Task: In the Company utexas.edu, Create email and send with subject: 'Elevate Your Success: Introducing a Transformative Opportunity', and with mail content 'Good Morning,_x000D_
Welcome to a community of trailblazers and innovators. Discover a transformative opportunity that will empower you to thrive in your industry._x000D_
Thanks & Regards', attach the document: Agenda.pdf and insert image: visitingcard.jpg. Below Thanks and Regards, write facebook and insert the URL: www.facebook.com. Mark checkbox to create task to follow up : In 2 business days .  Enter or choose an email address of recipient's from company's contact and send.. Logged in from softage.10@softage.net
Action: Mouse moved to (76, 58)
Screenshot: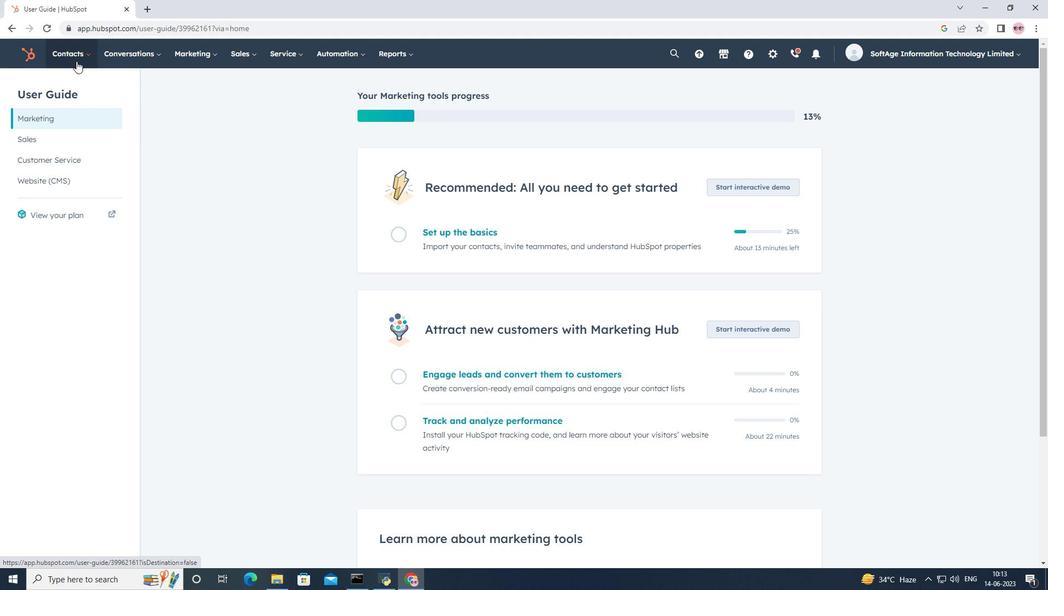 
Action: Mouse pressed left at (76, 58)
Screenshot: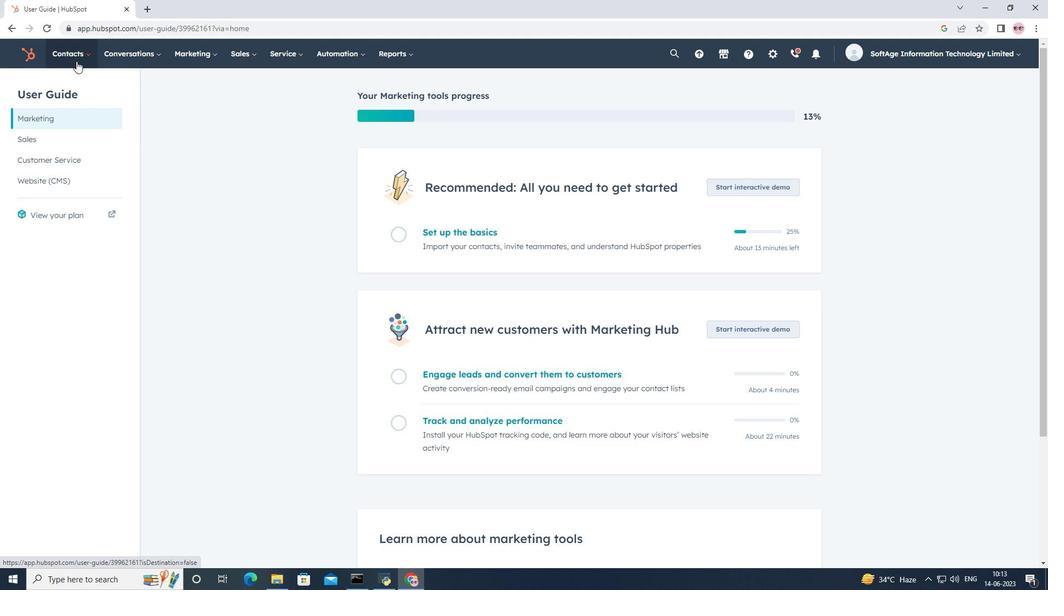 
Action: Mouse moved to (86, 101)
Screenshot: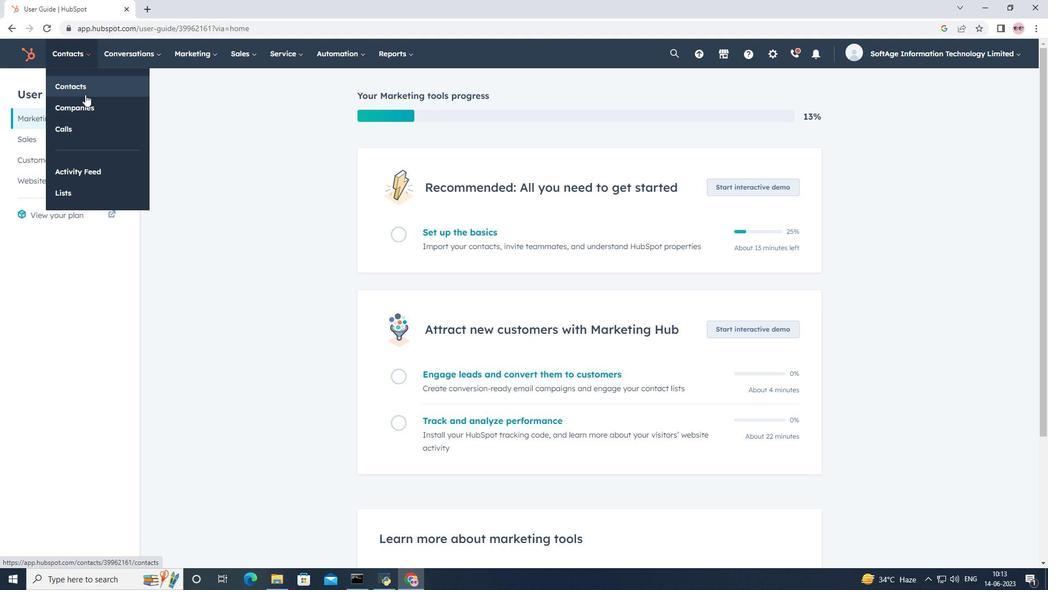 
Action: Mouse pressed left at (86, 101)
Screenshot: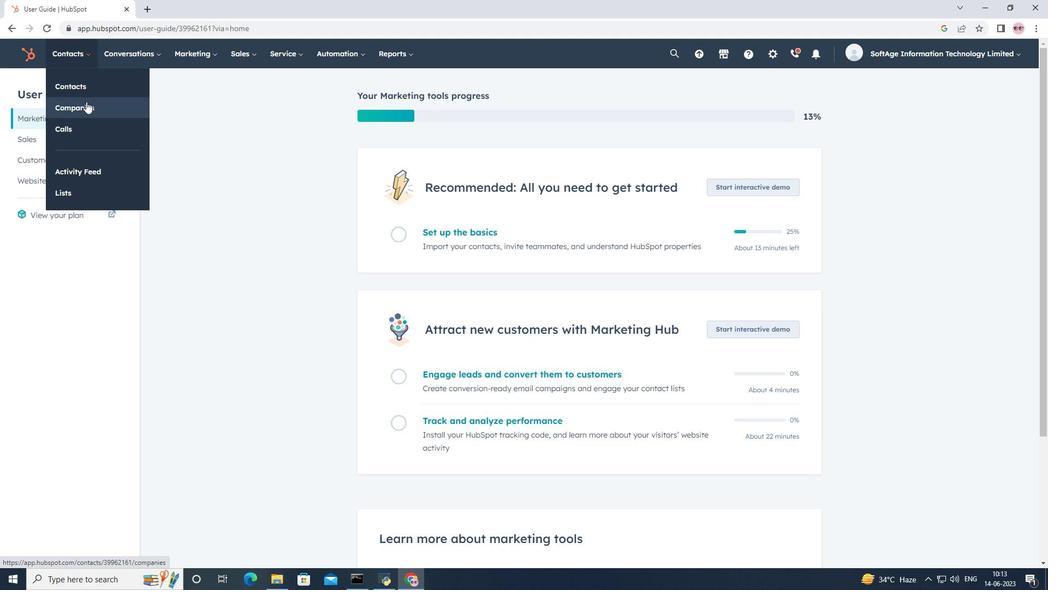 
Action: Mouse moved to (107, 185)
Screenshot: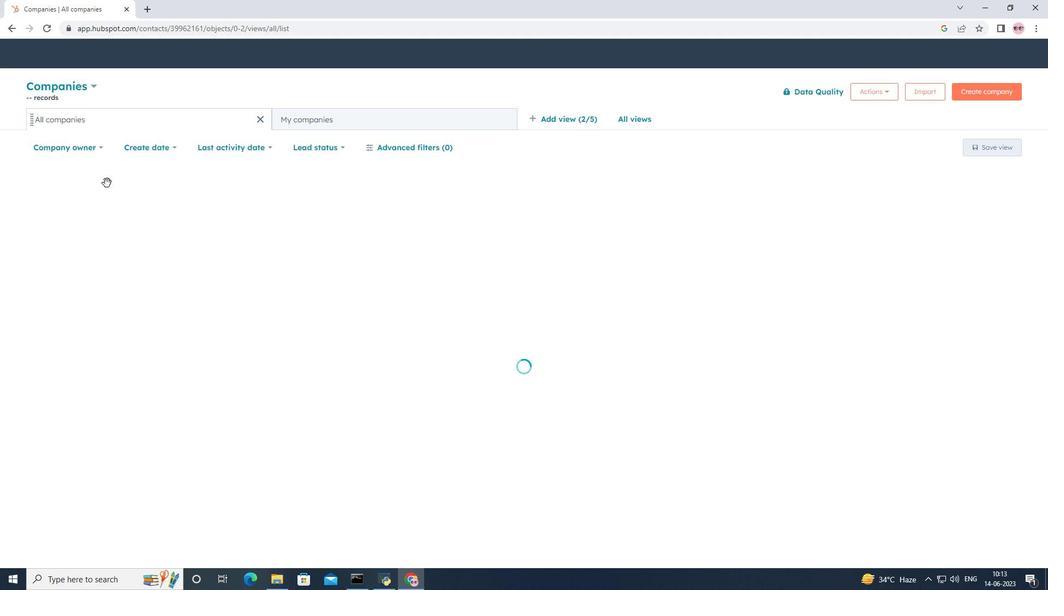 
Action: Mouse pressed left at (107, 185)
Screenshot: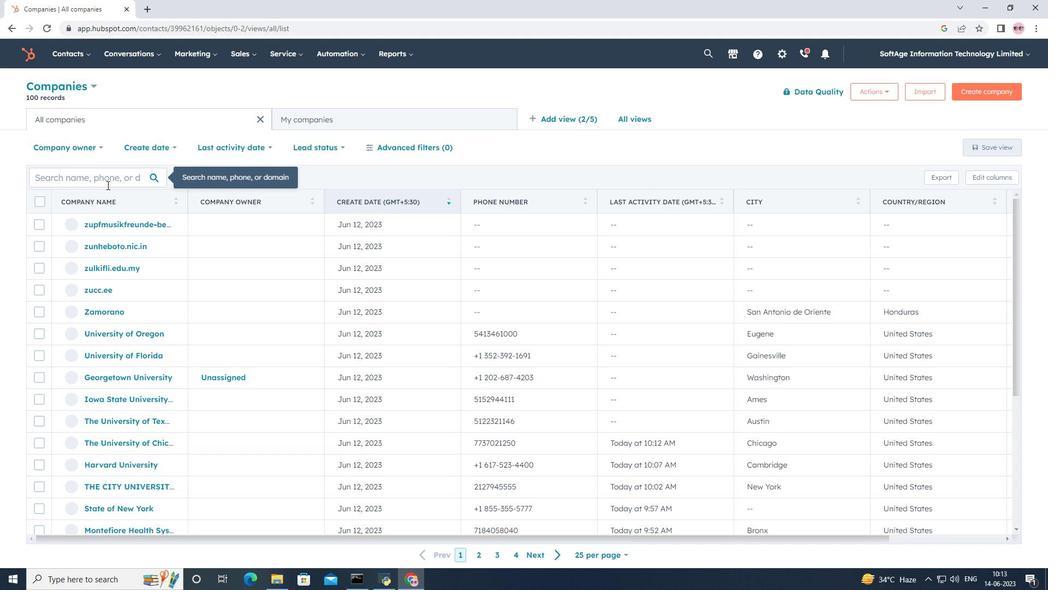 
Action: Key pressed <Key.shift>utexas.edu
Screenshot: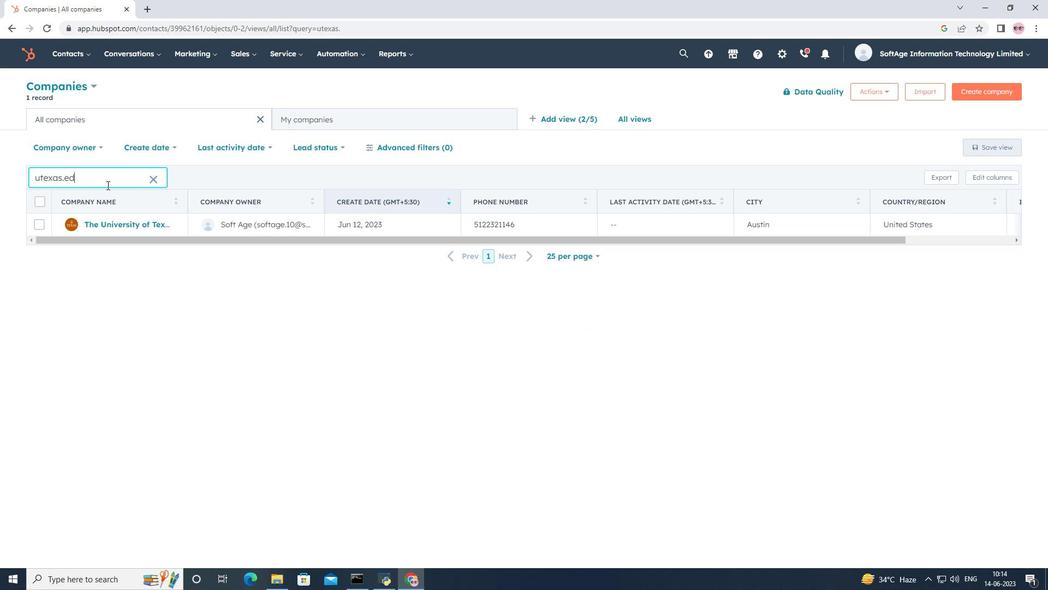 
Action: Mouse moved to (113, 221)
Screenshot: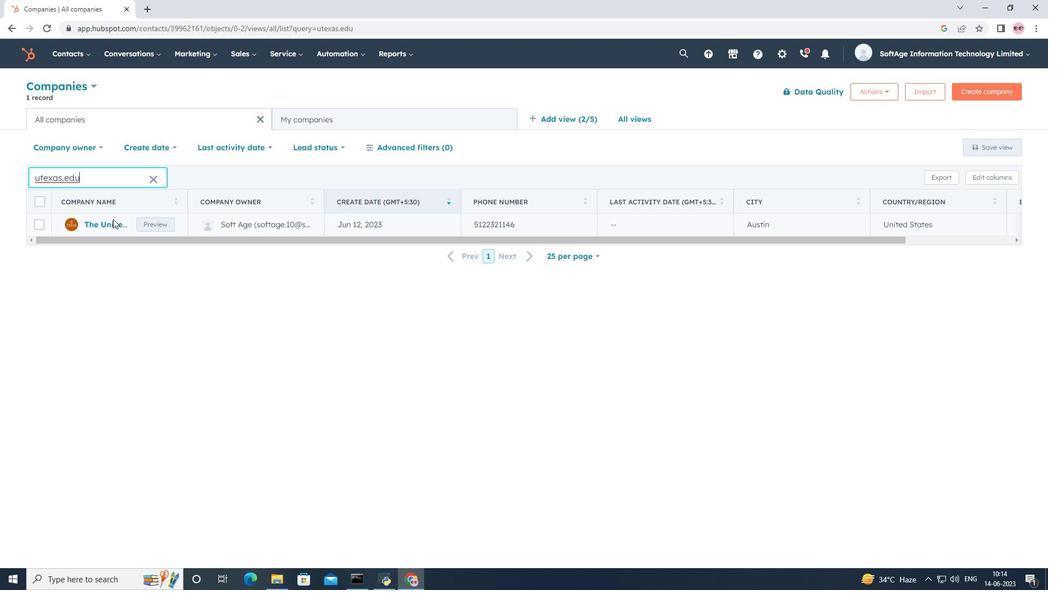 
Action: Mouse pressed left at (113, 221)
Screenshot: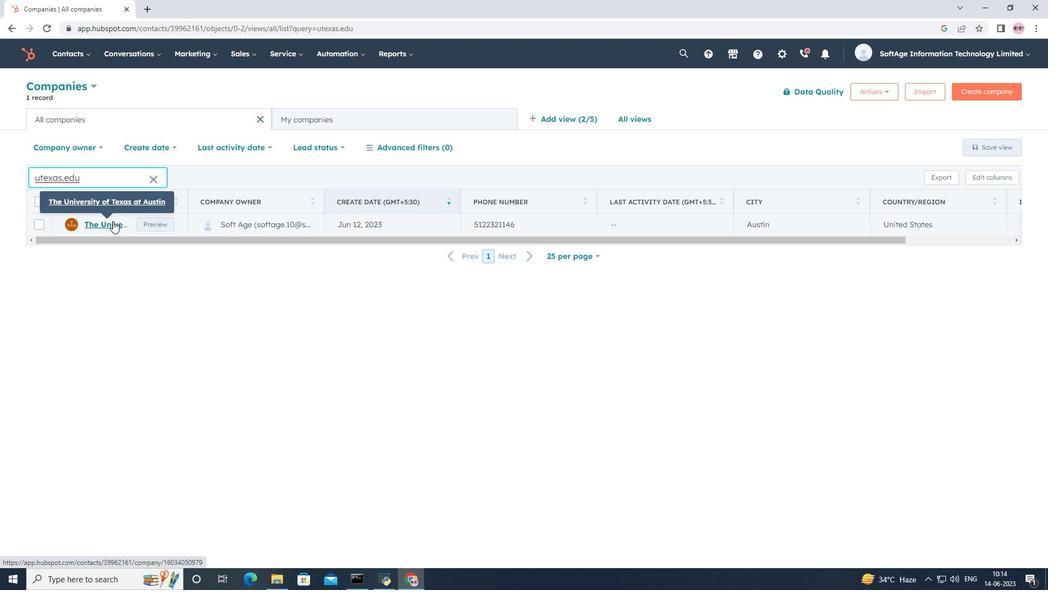 
Action: Mouse moved to (74, 182)
Screenshot: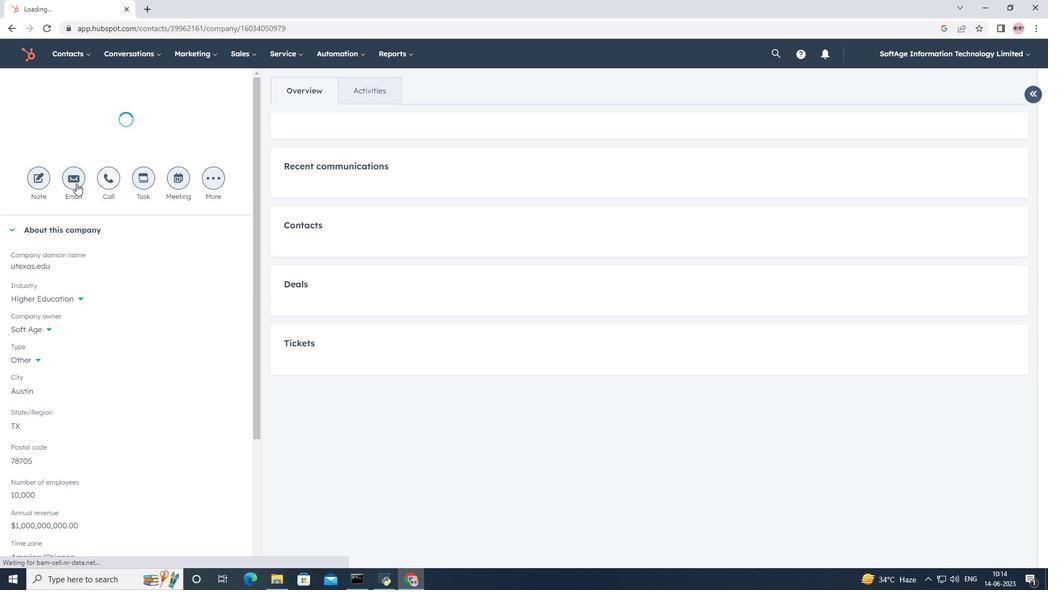
Action: Mouse pressed left at (74, 182)
Screenshot: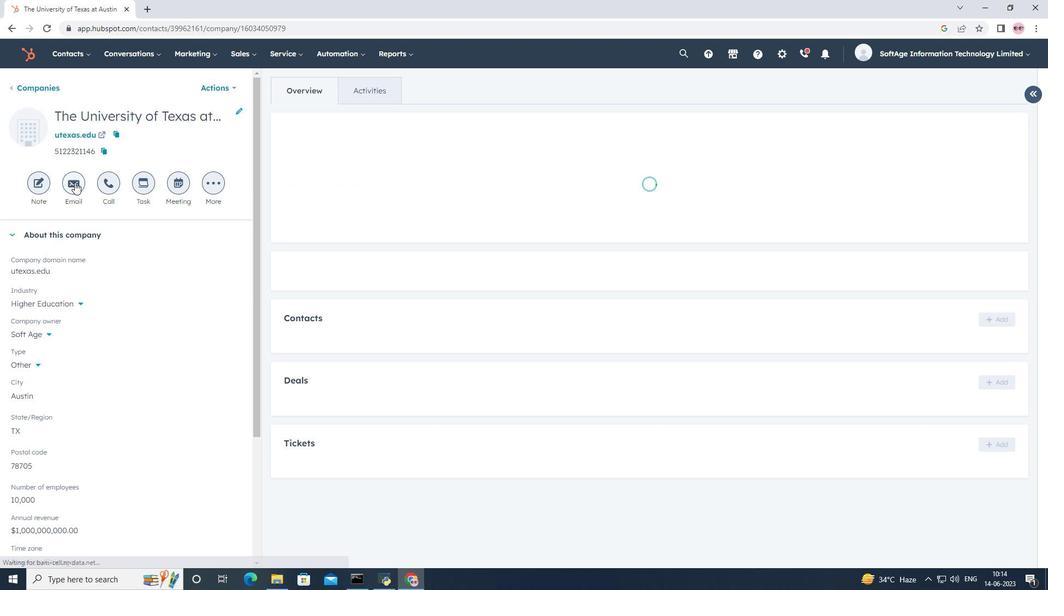 
Action: Mouse moved to (665, 370)
Screenshot: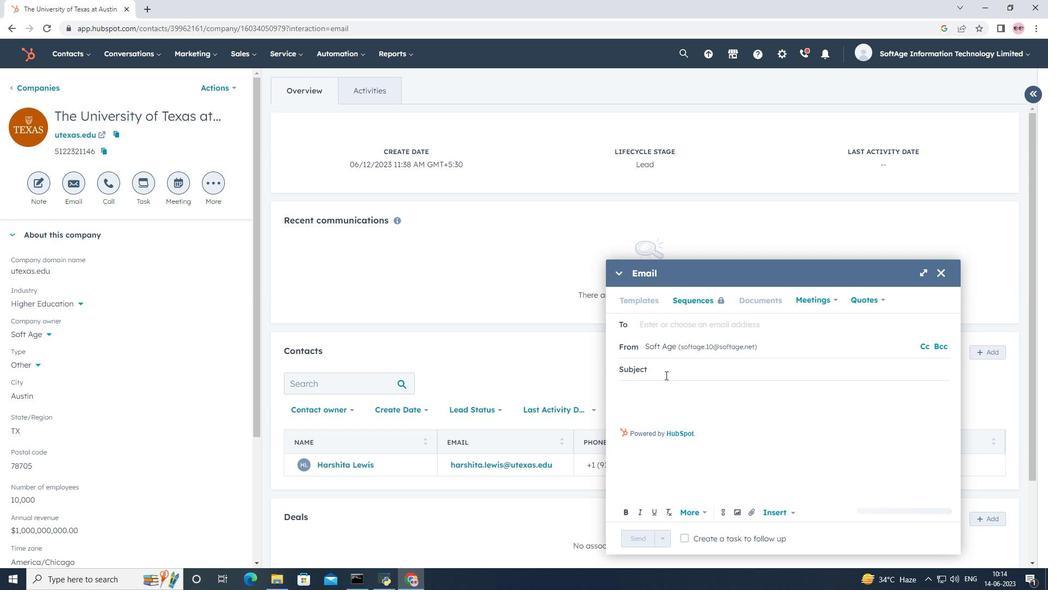 
Action: Mouse pressed left at (665, 370)
Screenshot: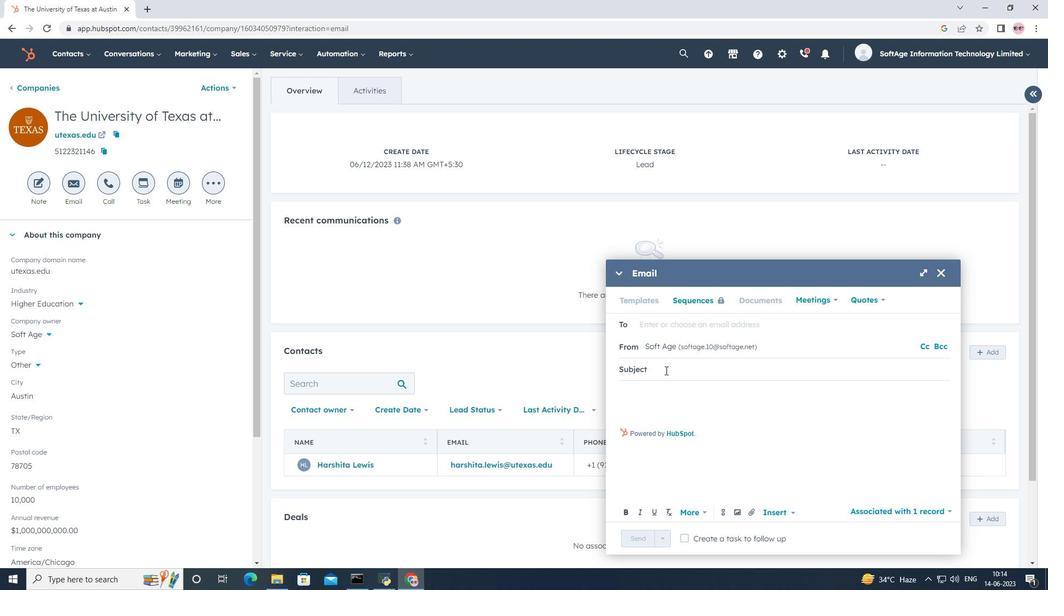 
Action: Key pressed <Key.shift><Key.shift>Elevate<Key.space><Key.shift><Key.shift><Key.shift><Key.shift>Your<Key.space><Key.shift>success<Key.shift>;<Key.space><Key.shift><Key.shift><Key.shift><Key.shift><Key.backspace><Key.backspace><Key.shift>:<Key.space><Key.shift><Key.shift><Key.shift>Introducing<Key.space><Key.shift>a<Key.space><Key.shift>Transformative<Key.space><Key.shift>Opportunity
Screenshot: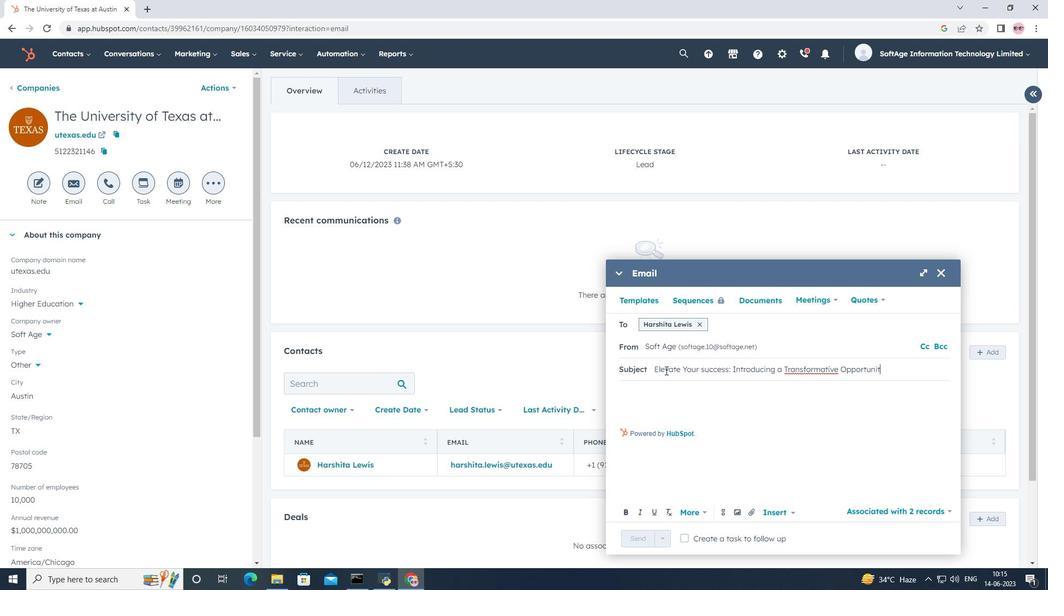 
Action: Mouse moved to (640, 391)
Screenshot: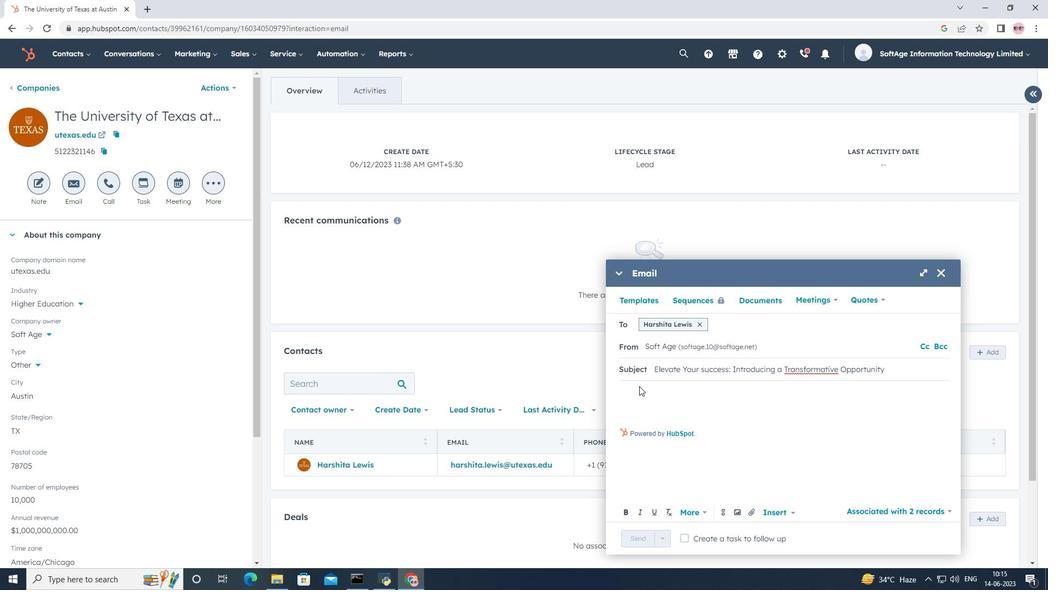 
Action: Mouse pressed left at (640, 391)
Screenshot: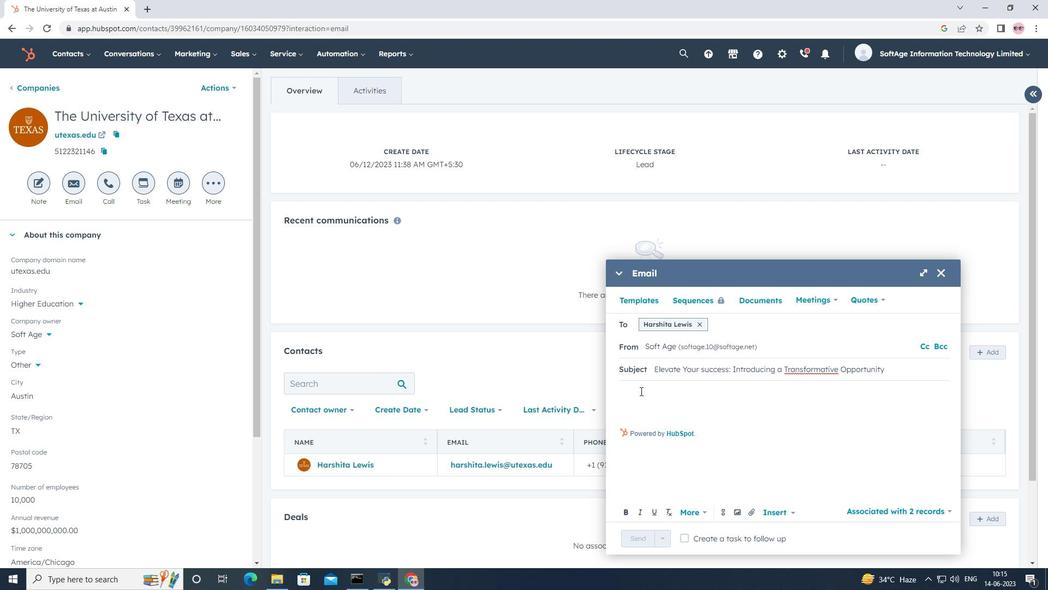 
Action: Key pressed <Key.shift>Good<Key.space><Key.shift><Key.shift><Key.shift>Morning<Key.enter><Key.shift><Key.shift><Key.shift><Key.shift><Key.shift><Key.shift><Key.shift><Key.shift><Key.shift><Key.shift><Key.shift><Key.shift><Key.shift><Key.shift><Key.shift><Key.shift><Key.shift><Key.shift><Key.shift><Key.shift><Key.shift>EWelcome<Key.space>to<Key.space>a<Key.space>communiy<Key.backspace>ty
Screenshot: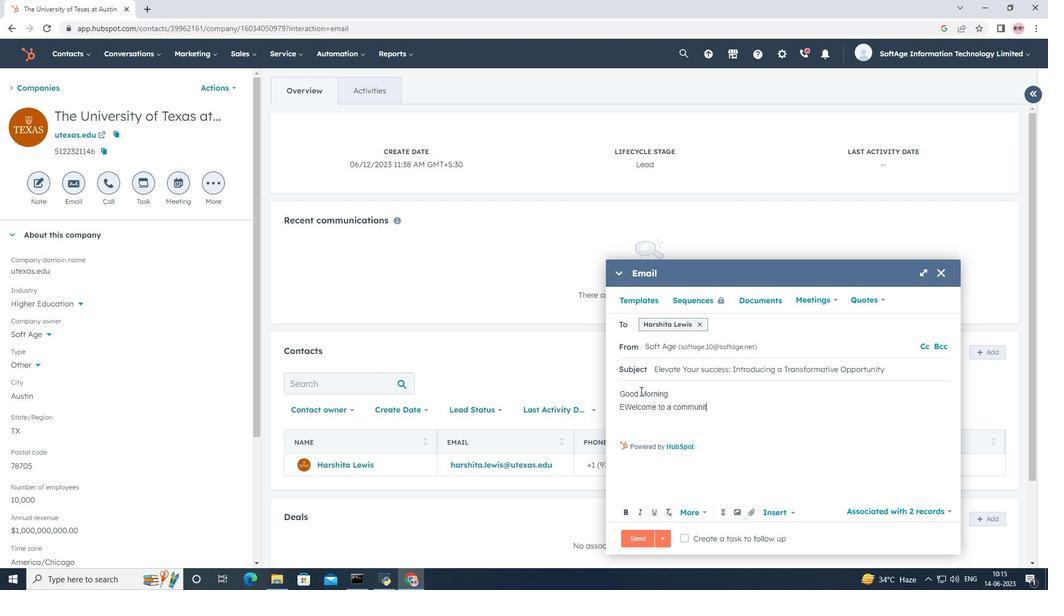 
Action: Mouse moved to (626, 409)
Screenshot: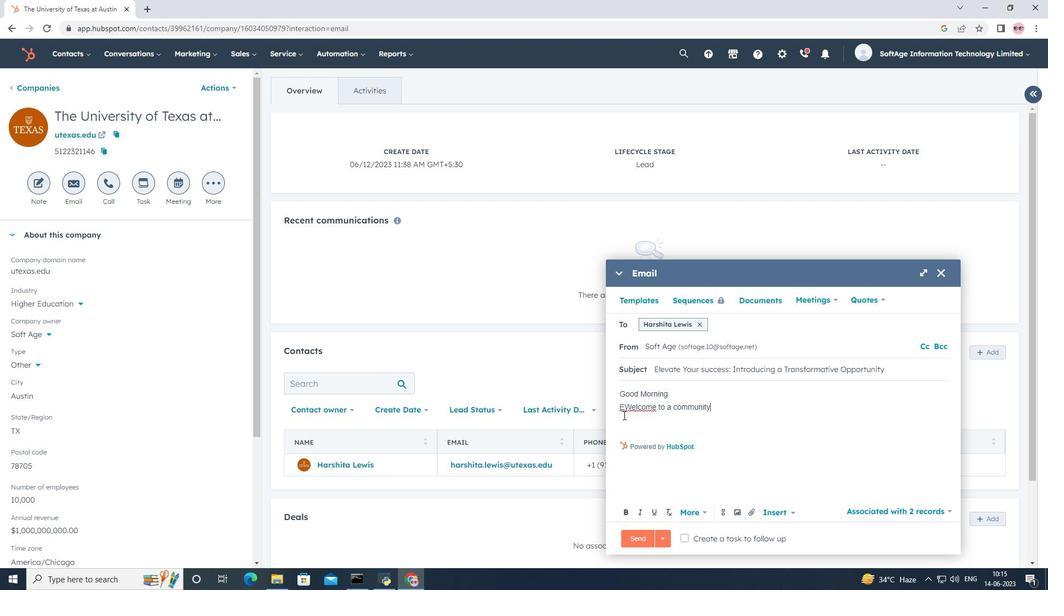
Action: Mouse pressed left at (626, 409)
Screenshot: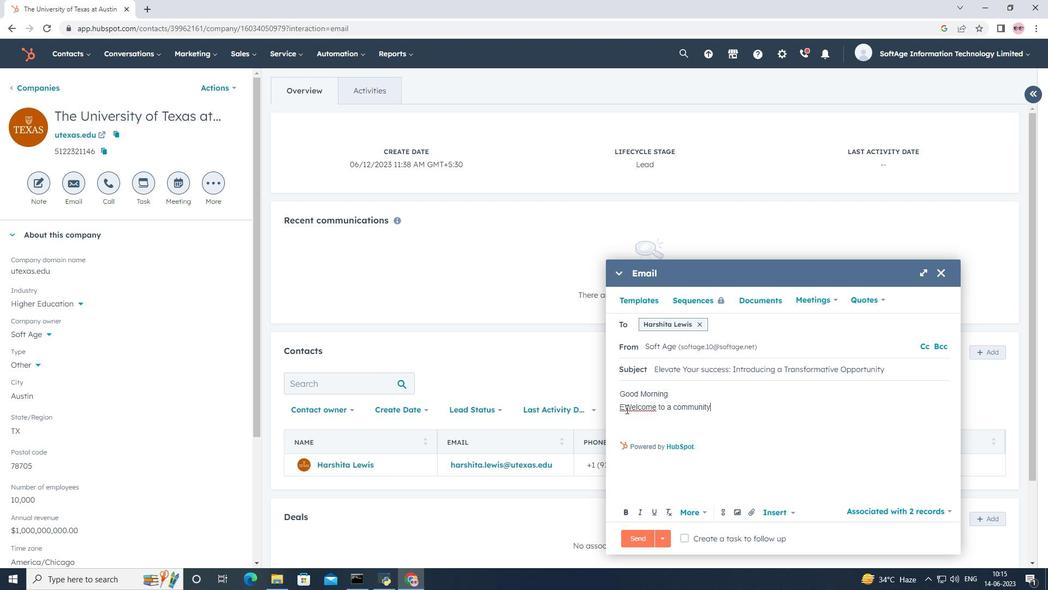 
Action: Key pressed <Key.backspace>
Screenshot: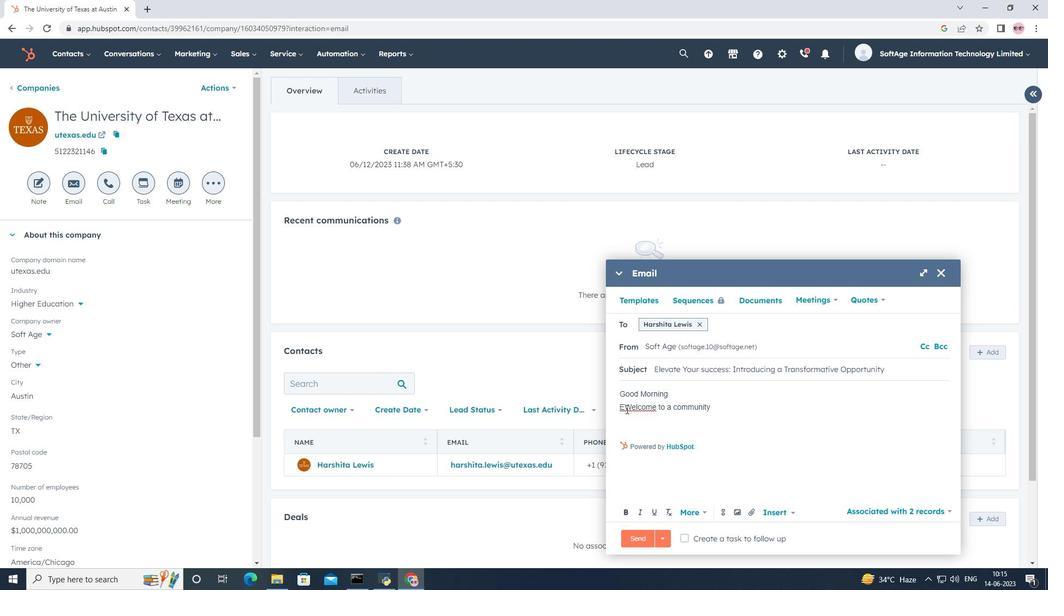 
Action: Mouse moved to (709, 408)
Screenshot: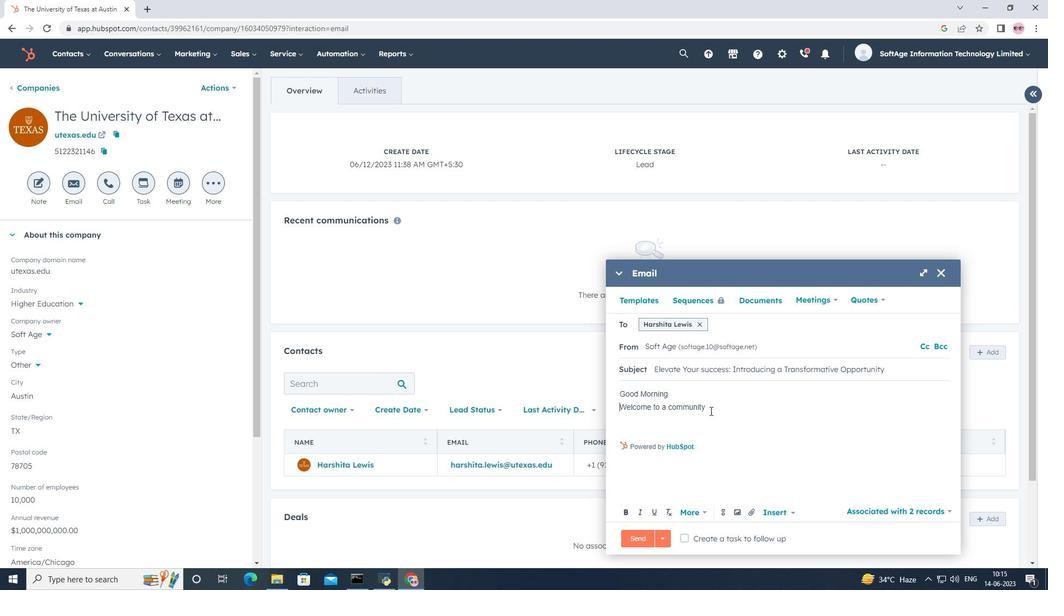 
Action: Mouse pressed left at (709, 408)
Screenshot: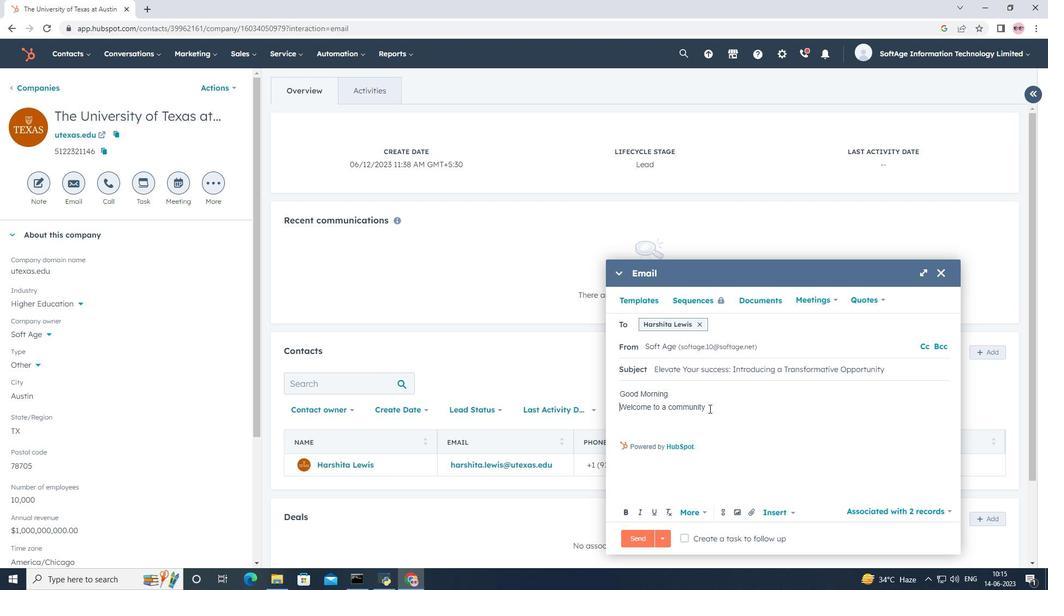 
Action: Key pressed <Key.space>ofd<Key.space><Key.backspace><Key.backspace><Key.space>trailblazers<Key.space>am<Key.backspace>nd<Key.space>innovators.<Key.space><Key.shift>Discover<Key.space>a<Key.space><Key.shift>transformative<Key.space>opportunity<Key.space>that<Key.space>will<Key.space>empower<Key.space>you<Key.space>to<Key.space>thrive<Key.space>in<Key.space>your<Key.space>industry.<Key.enter><Key.shift>Thanks<Key.space><Key.shift><Key.shift><Key.shift><Key.shift><Key.shift><Key.shift><Key.shift><Key.shift><Key.shift><Key.shift><Key.shift><Key.shift><Key.shift><Key.shift><Key.shift><Key.shift><Key.shift><Key.shift><Key.shift><Key.shift><Key.shift><Key.shift><Key.shift><Key.shift><Key.shift><Key.shift><Key.shift><Key.shift><Key.shift>&<Key.space><Key.shift><Key.shift><Key.shift><Key.shift><Key.shift>Regards
Screenshot: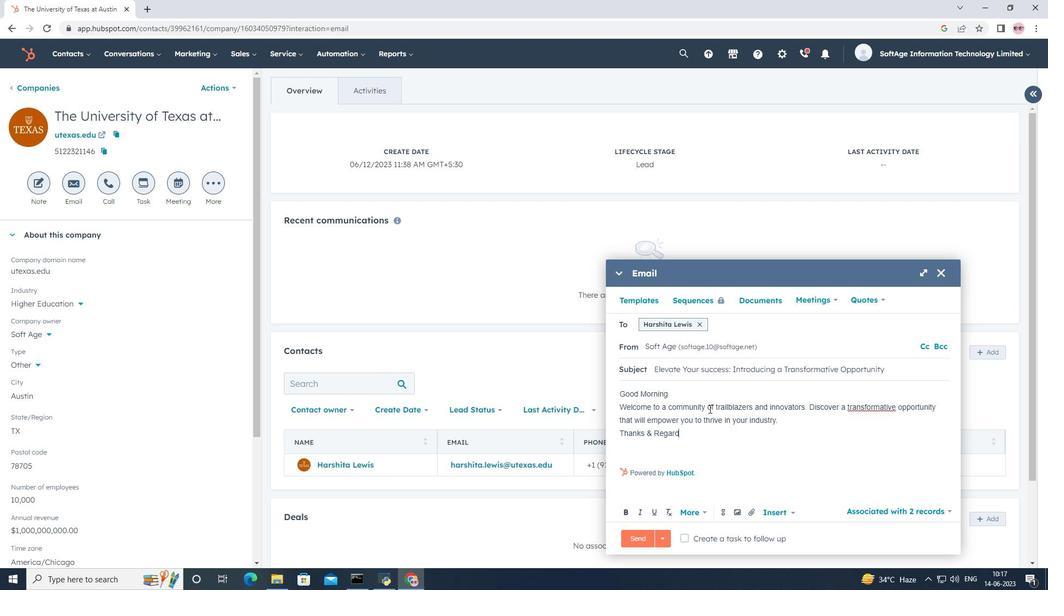 
Action: Mouse moved to (748, 511)
Screenshot: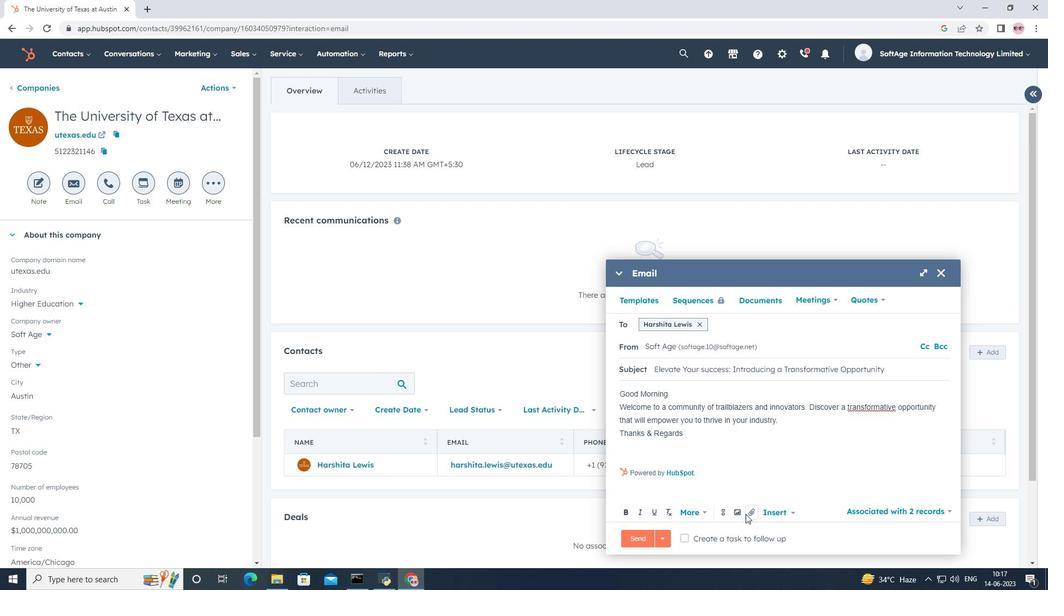 
Action: Mouse pressed left at (748, 511)
Screenshot: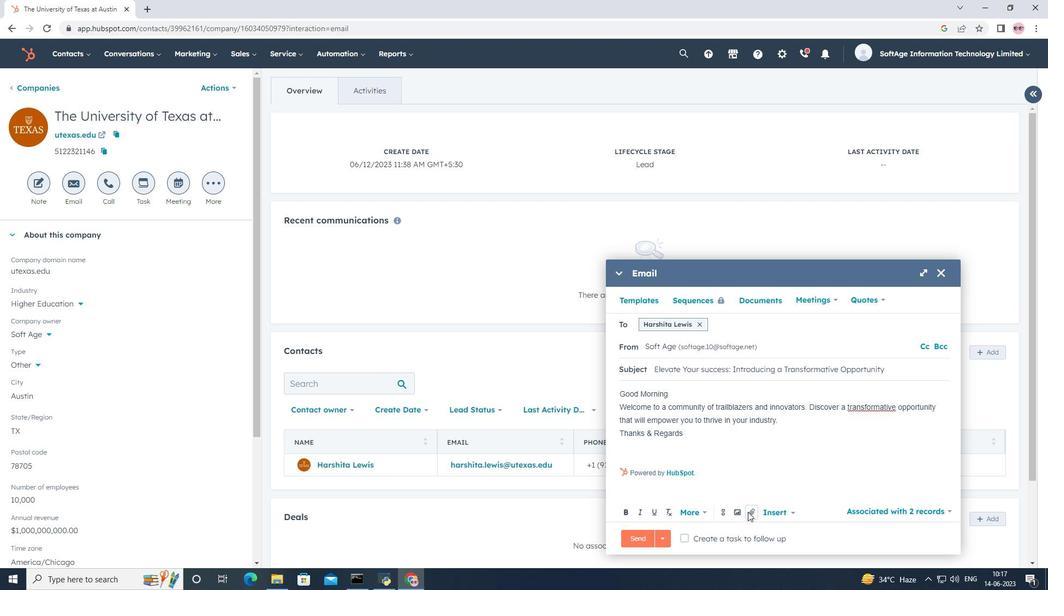 
Action: Mouse moved to (749, 475)
Screenshot: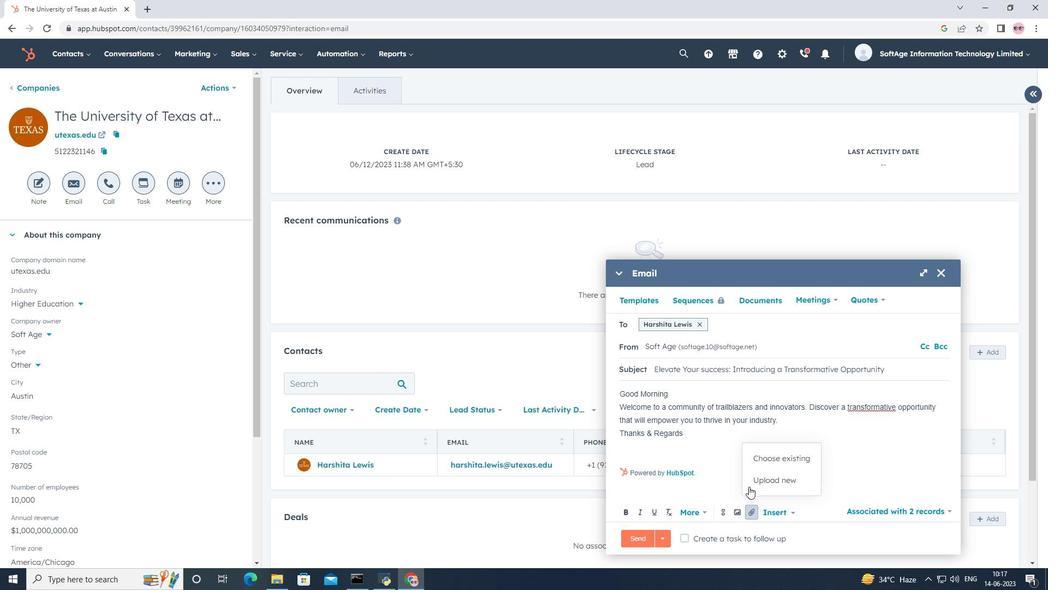 
Action: Mouse pressed left at (749, 475)
Screenshot: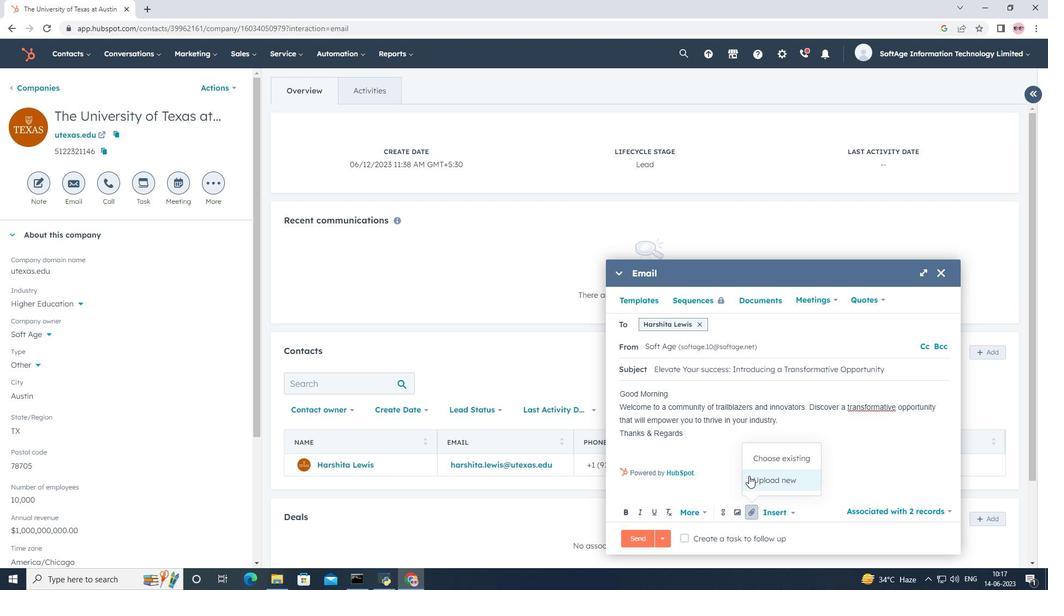 
Action: Mouse moved to (44, 135)
Screenshot: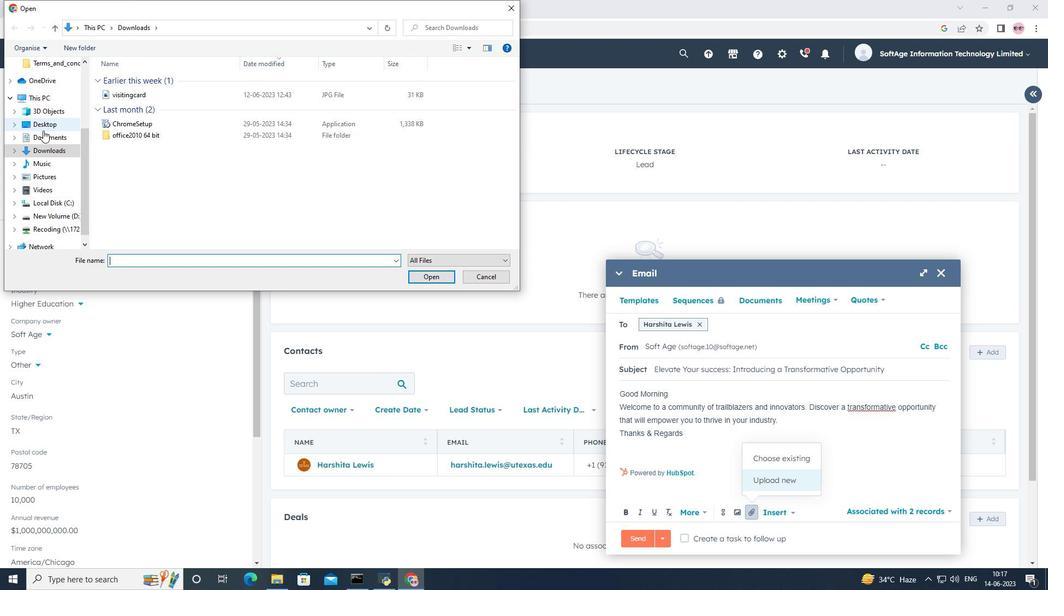 
Action: Mouse pressed left at (44, 135)
Screenshot: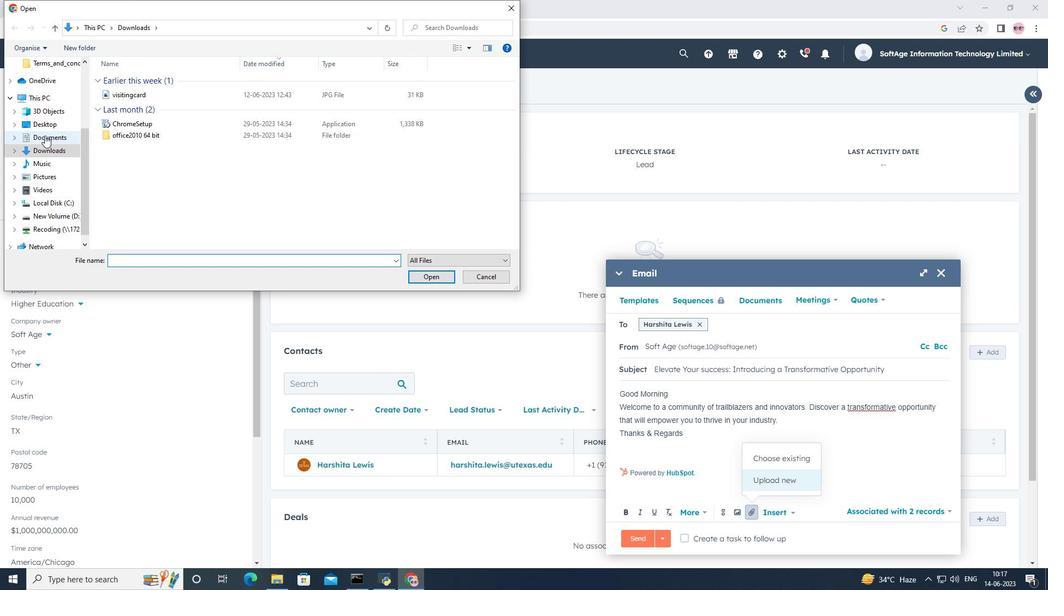
Action: Mouse moved to (131, 91)
Screenshot: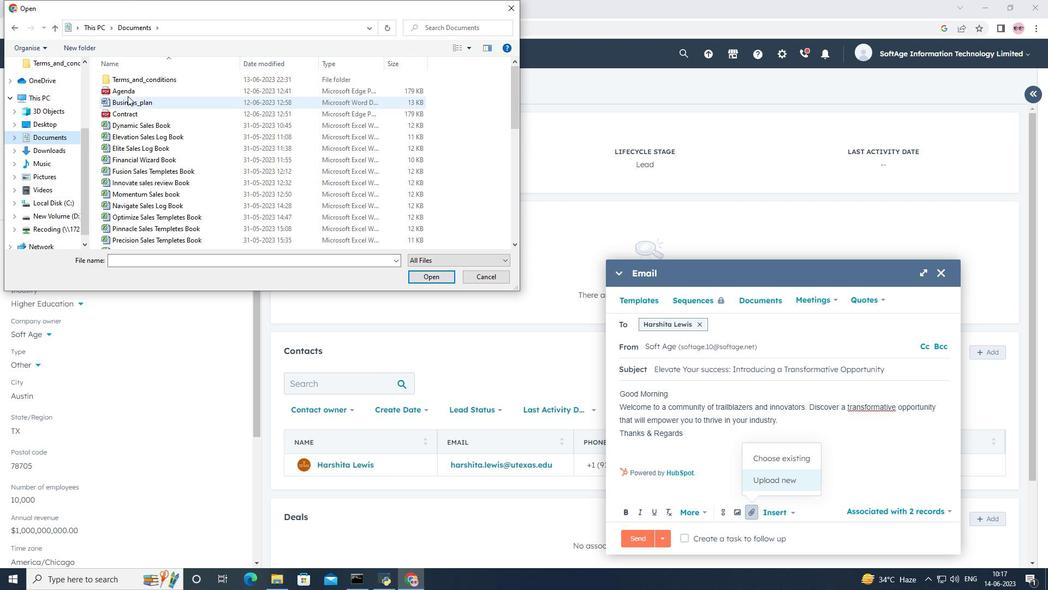 
Action: Mouse pressed left at (131, 91)
Screenshot: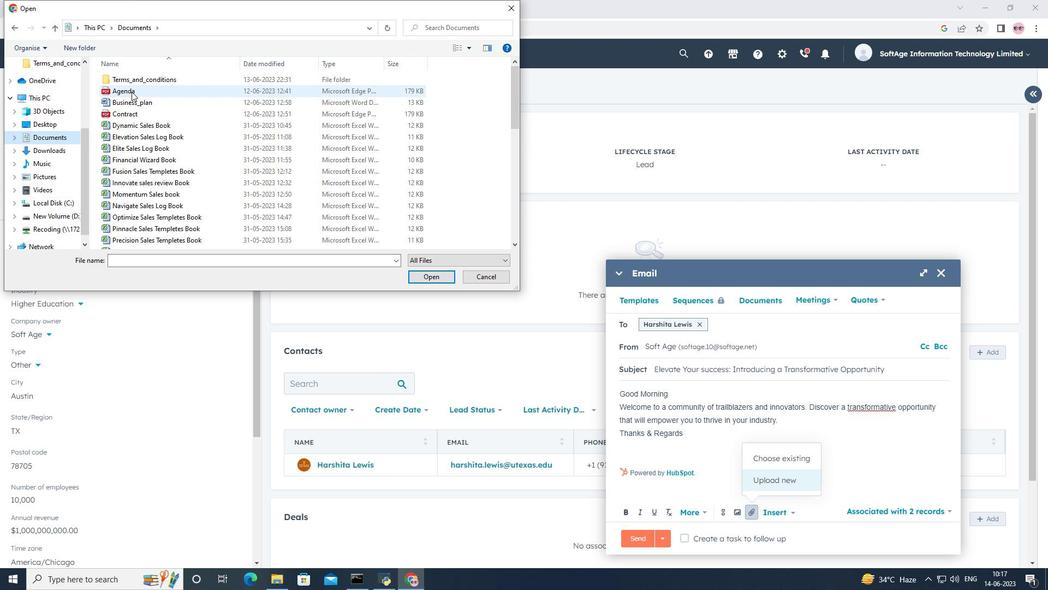 
Action: Mouse moved to (432, 273)
Screenshot: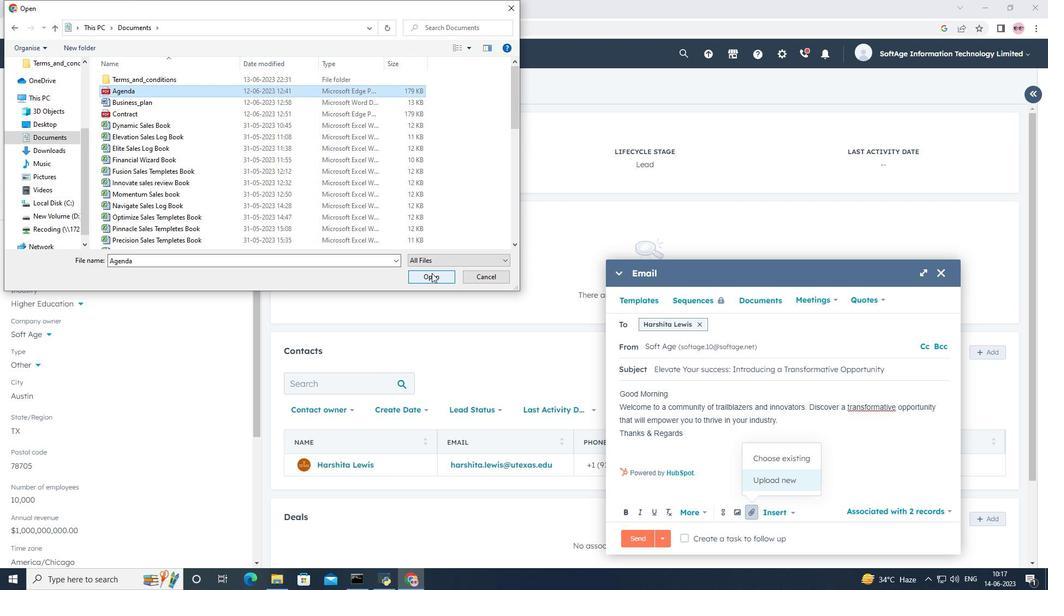 
Action: Mouse pressed left at (432, 273)
Screenshot: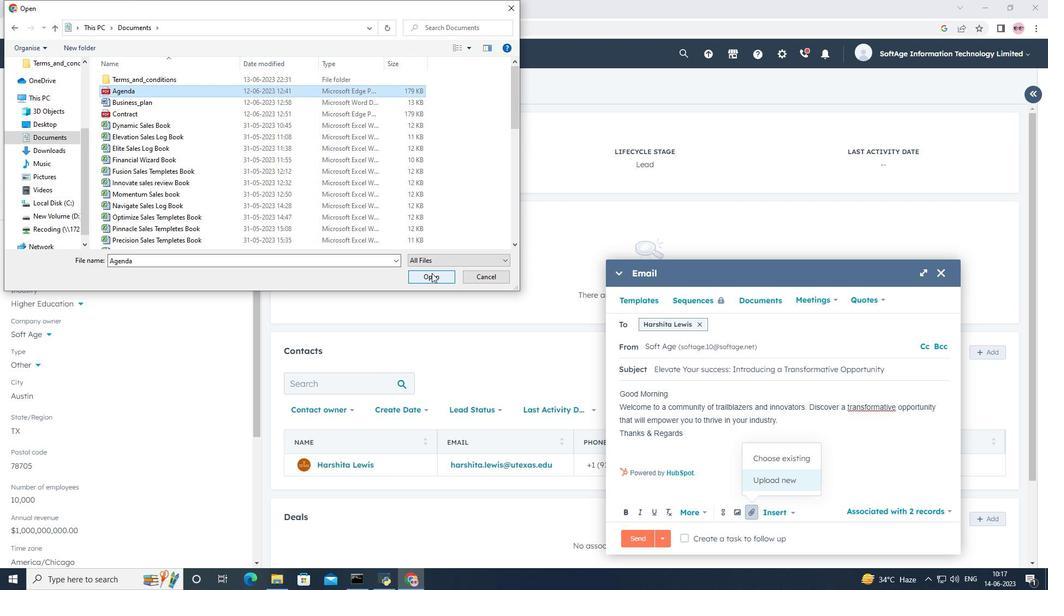 
Action: Mouse moved to (743, 482)
Screenshot: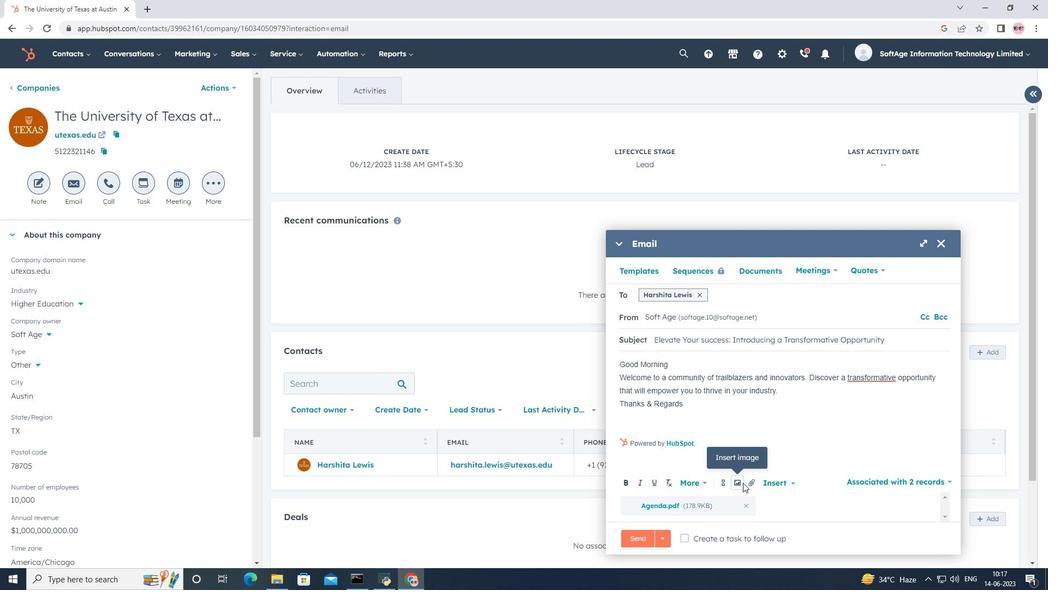 
Action: Mouse pressed left at (743, 482)
Screenshot: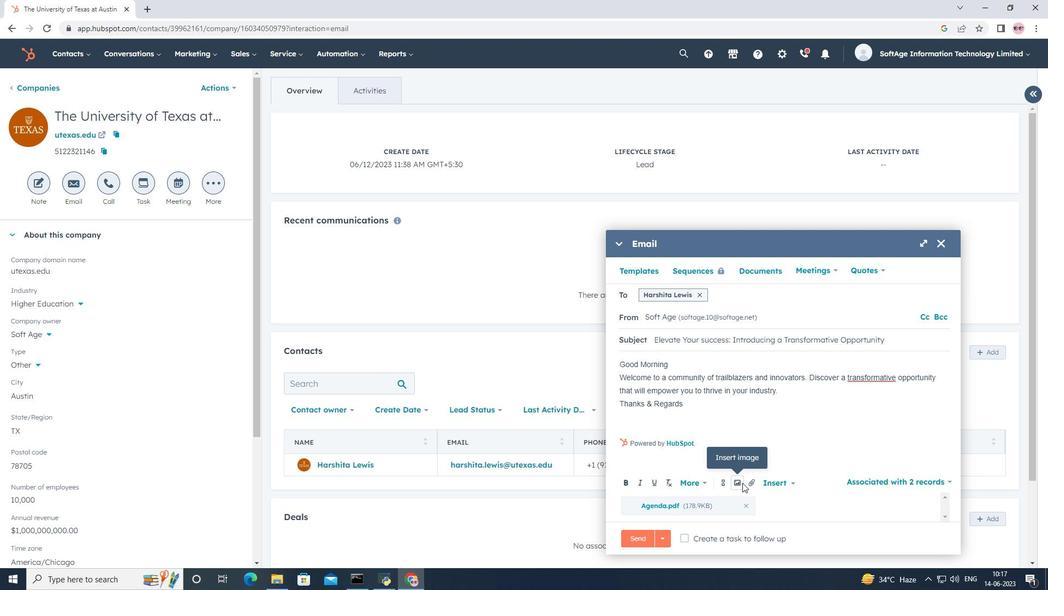 
Action: Mouse moved to (731, 451)
Screenshot: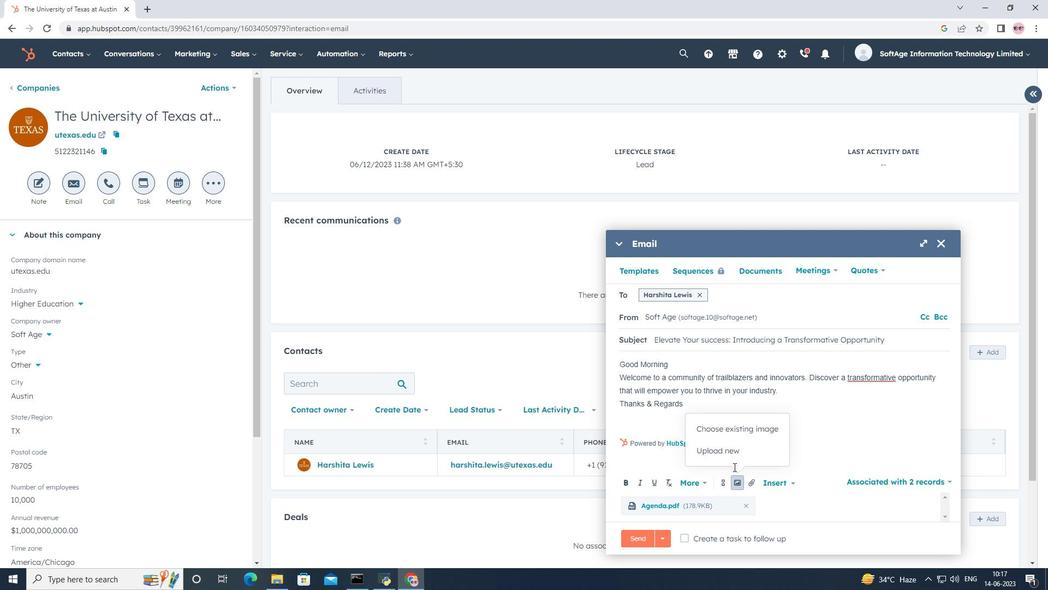 
Action: Mouse pressed left at (731, 451)
Screenshot: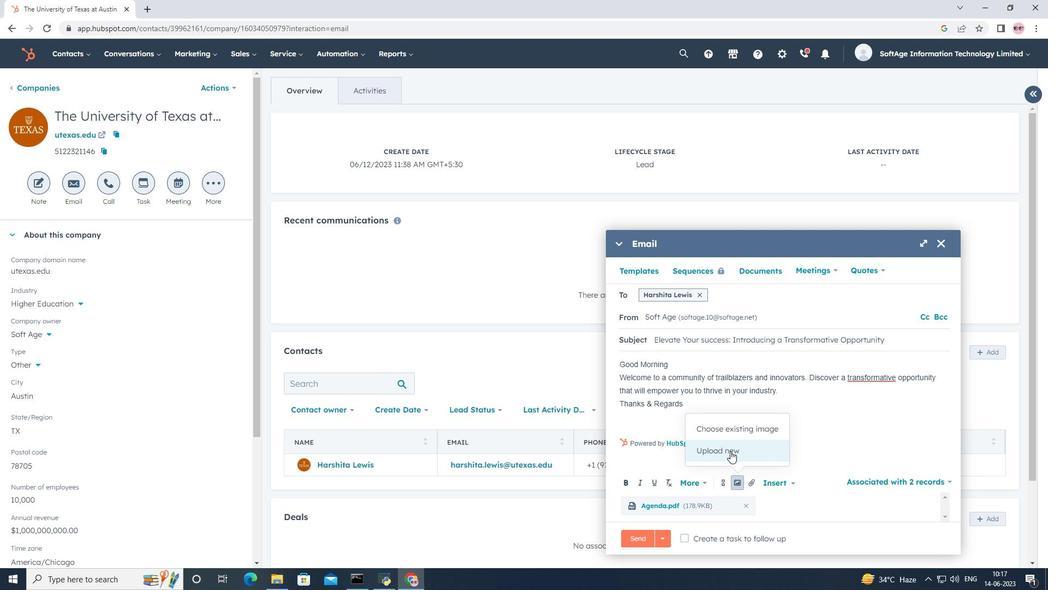 
Action: Mouse moved to (46, 146)
Screenshot: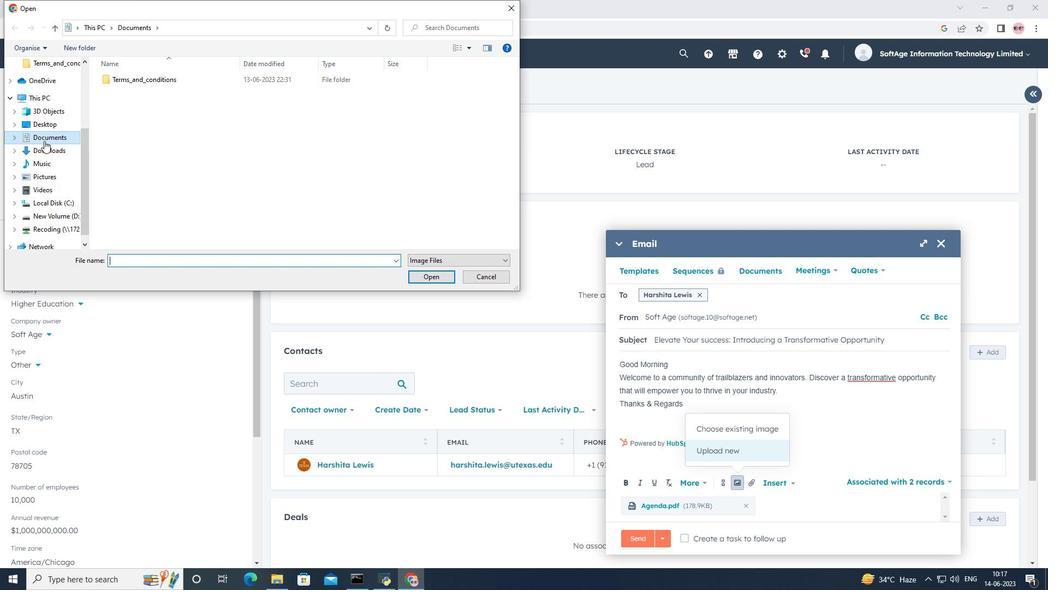 
Action: Mouse pressed left at (46, 146)
Screenshot: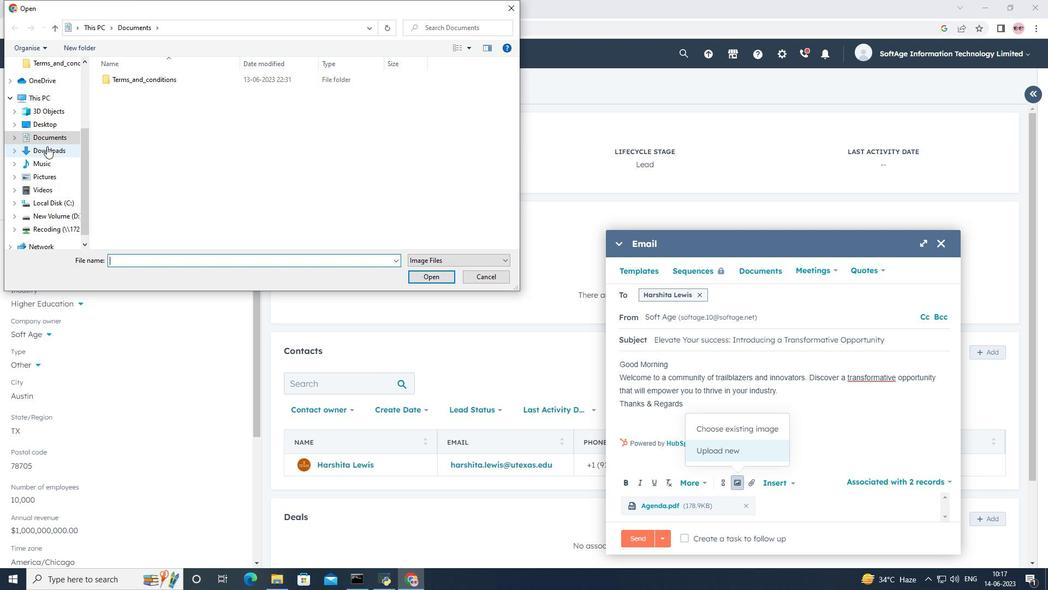 
Action: Mouse moved to (143, 98)
Screenshot: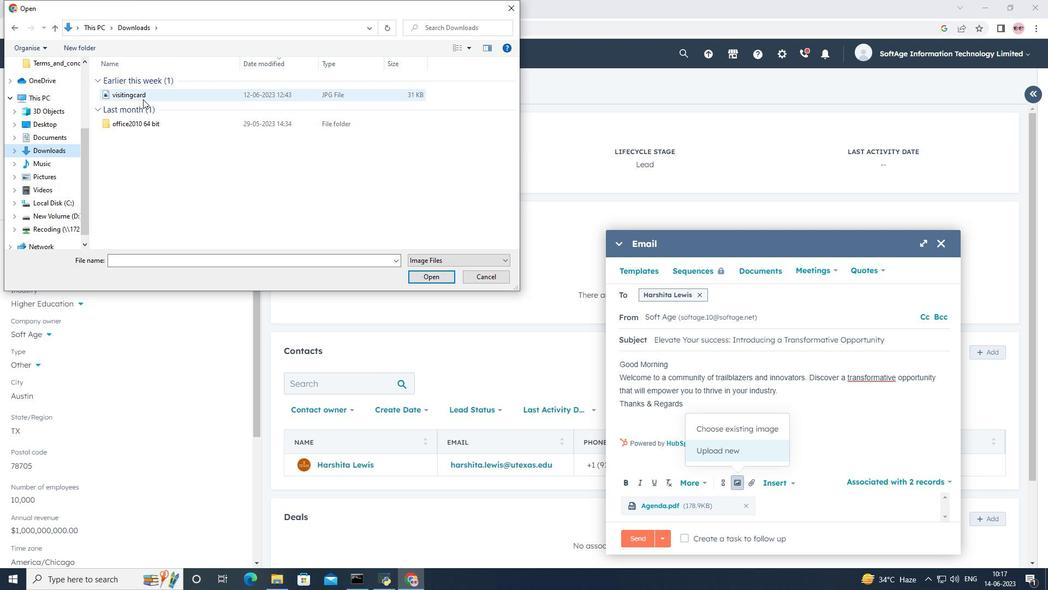 
Action: Mouse pressed left at (143, 98)
Screenshot: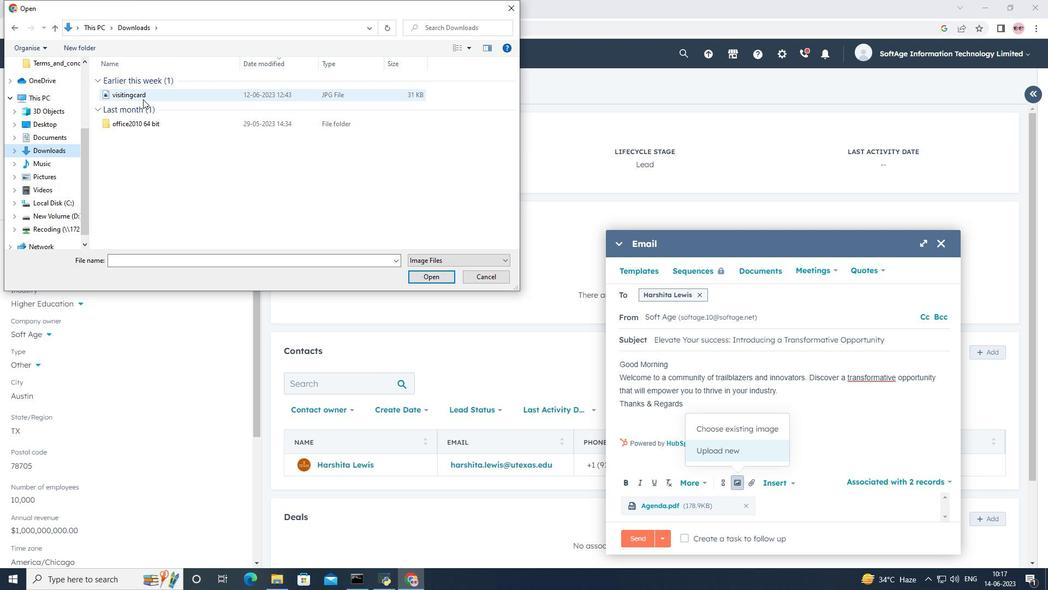 
Action: Mouse moved to (441, 278)
Screenshot: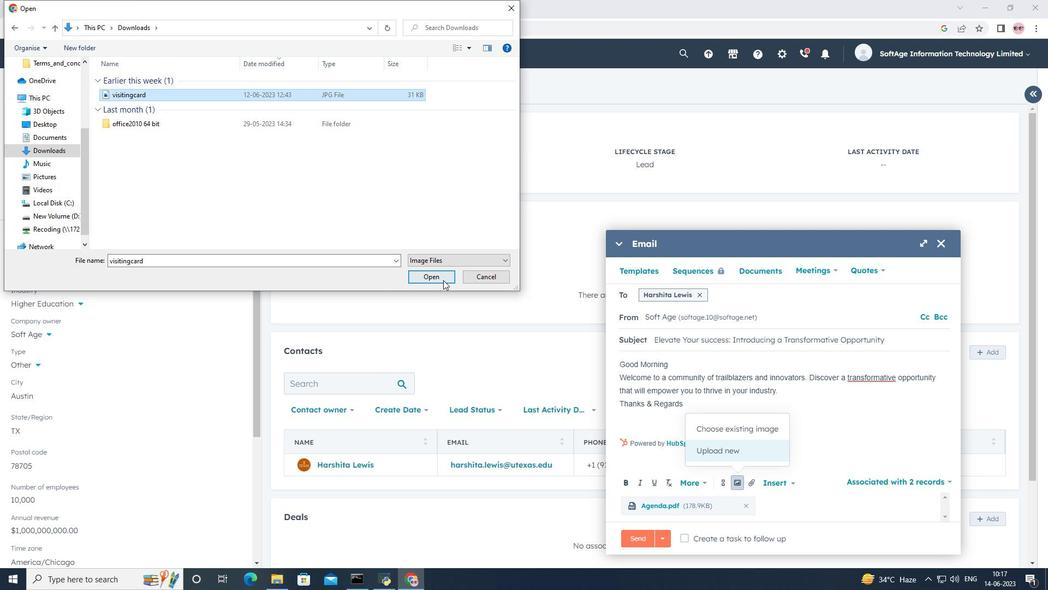 
Action: Mouse pressed left at (441, 278)
Screenshot: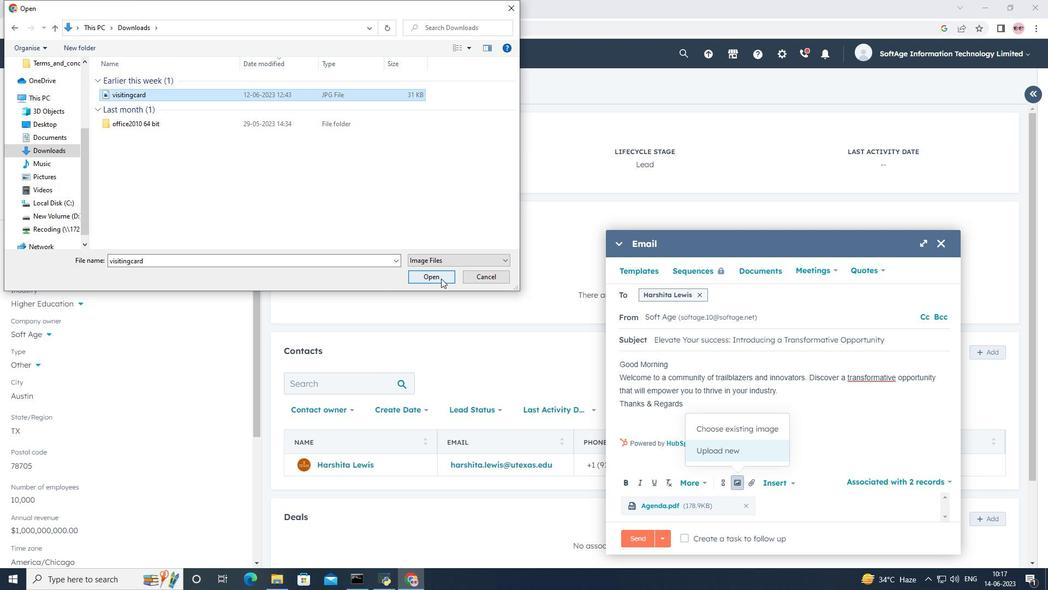 
Action: Mouse moved to (691, 308)
Screenshot: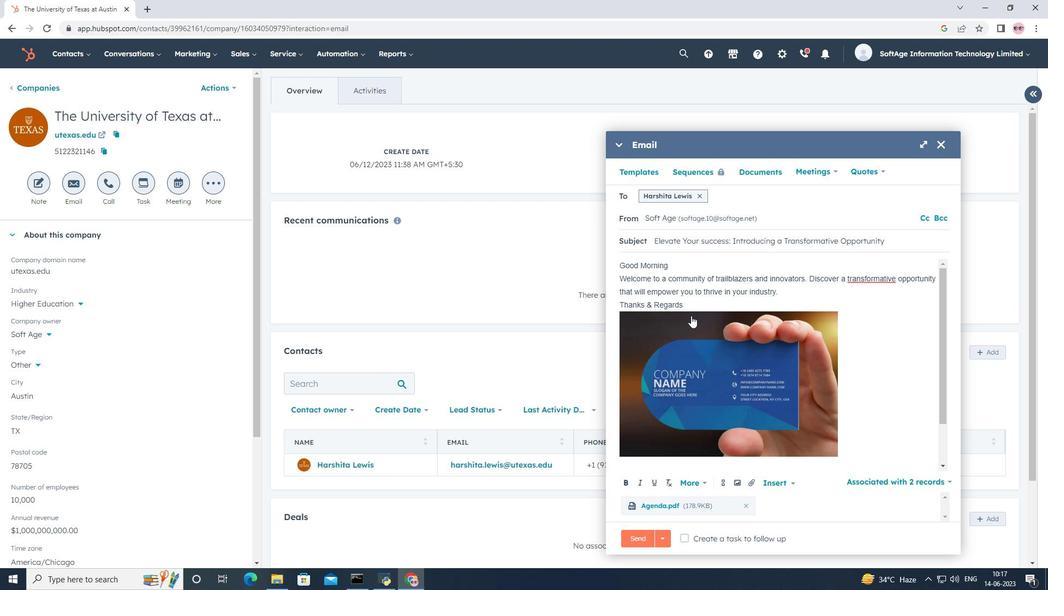 
Action: Mouse pressed left at (691, 308)
Screenshot: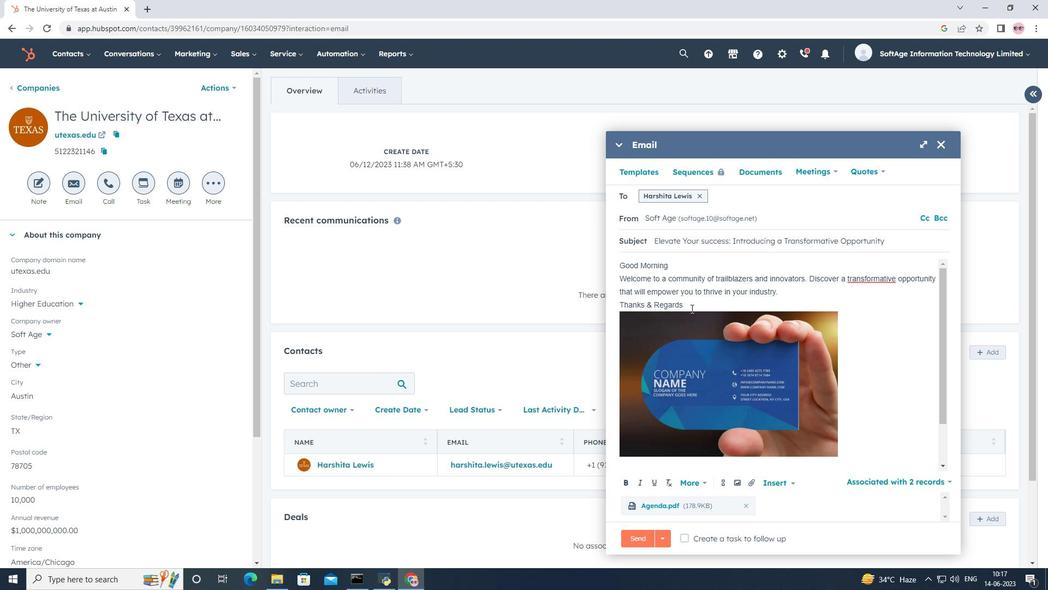 
Action: Key pressed <Key.enter><Key.shift><Key.shift><Key.shift><Key.shift><Key.shift><Key.shift><Key.shift><Key.shift><Key.shift><Key.shift><Key.shift><Key.shift><Key.shift><Key.shift><Key.shift><Key.shift><Key.shift><Key.shift><Key.shift><Key.shift><Key.shift><Key.shift><Key.shift><Key.shift><Key.shift><Key.shift><Key.shift><Key.shift><Key.shift><Key.shift><Key.shift><Key.shift><Key.shift><Key.shift><Key.shift><Key.shift><Key.shift><Key.shift><Key.shift><Key.shift><Key.shift><Key.shift><Key.shift><Key.shift><Key.shift><Key.shift><Key.shift><Key.shift><Key.shift><Key.shift><Key.shift><Key.shift><Key.shift><Key.shift><Key.shift><Key.shift><Key.shift><Key.shift><Key.shift><Key.shift><Key.shift><Key.shift><Key.shift><Key.shift><Key.shift><Key.shift><Key.shift><Key.shift><Key.shift><Key.shift><Key.shift><Key.shift><Key.shift><Key.shift><Key.shift><Key.shift><Key.shift><Key.shift><Key.shift><Key.shift><Key.shift><Key.shift><Key.shift><Key.shift><Key.shift><Key.shift><Key.shift><Key.shift><Key.shift><Key.shift><Key.shift><Key.shift><Key.shift><Key.shift><Key.shift><Key.shift><Key.shift><Key.shift><Key.shift><Key.shift><Key.shift><Key.shift><Key.shift><Key.shift><Key.shift><Key.shift><Key.shift><Key.shift>facebook<Key.space>
Screenshot: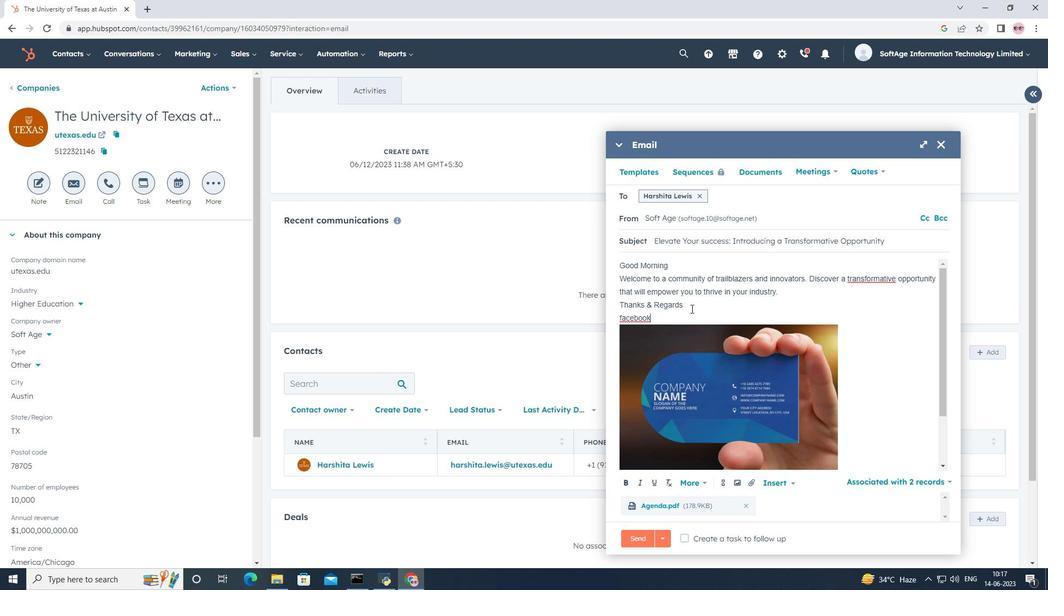 
Action: Mouse moved to (720, 485)
Screenshot: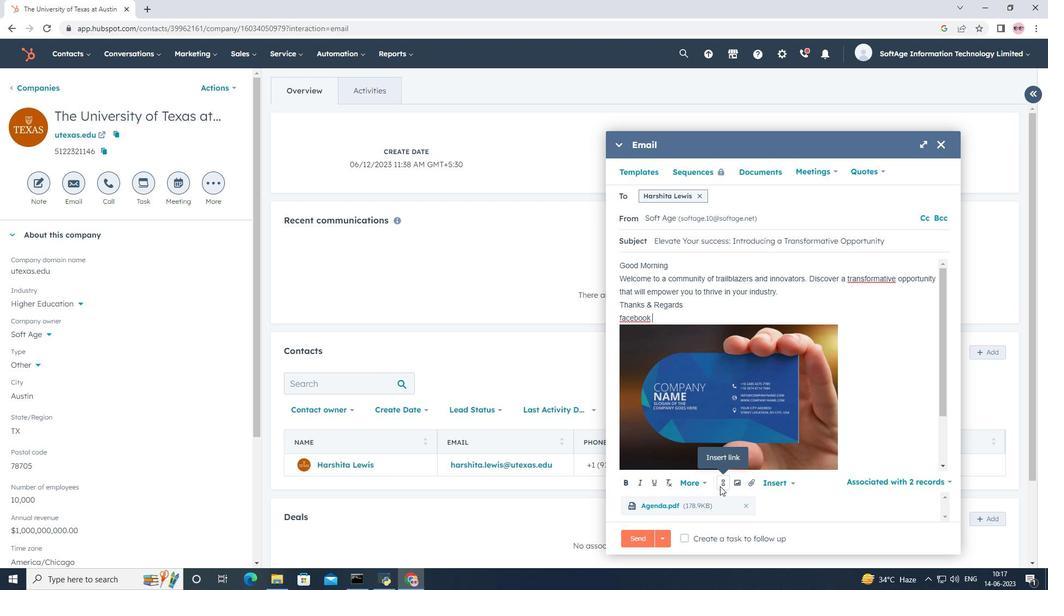 
Action: Mouse pressed left at (720, 485)
Screenshot: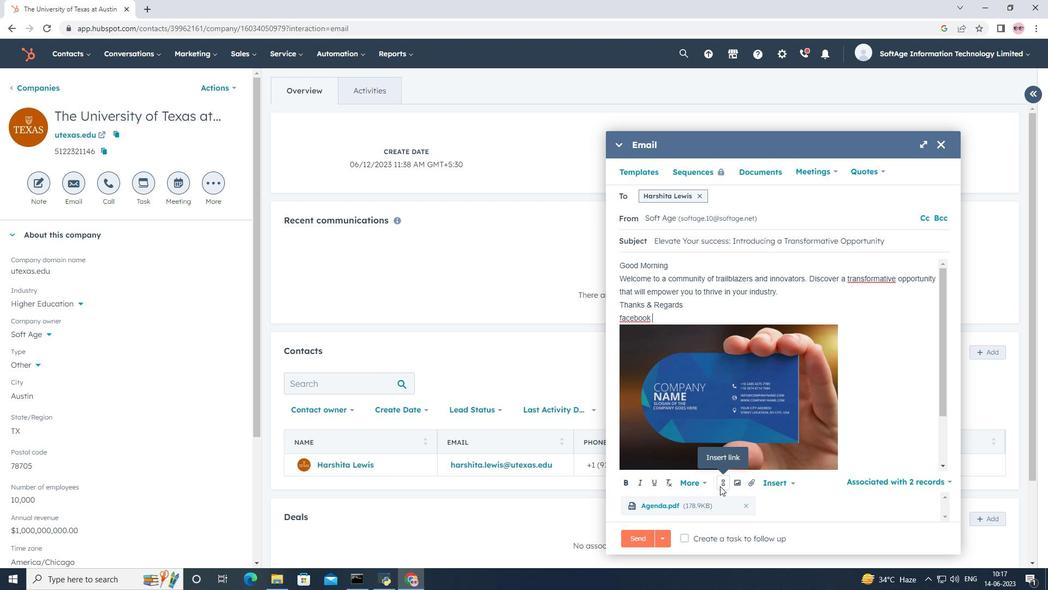 
Action: Mouse moved to (721, 485)
Screenshot: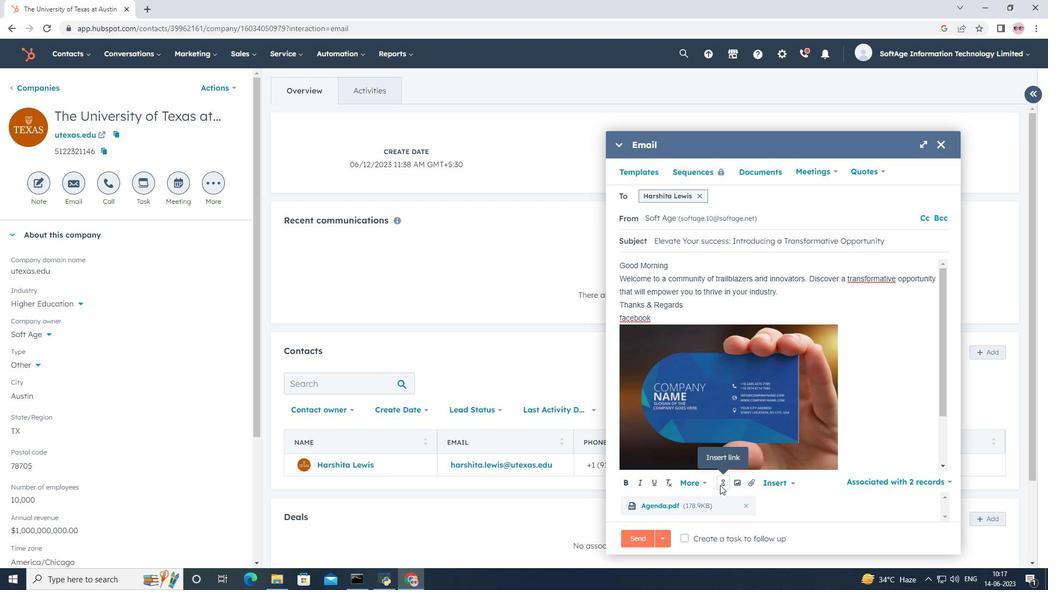 
Action: Key pressed www.facebook.com
Screenshot: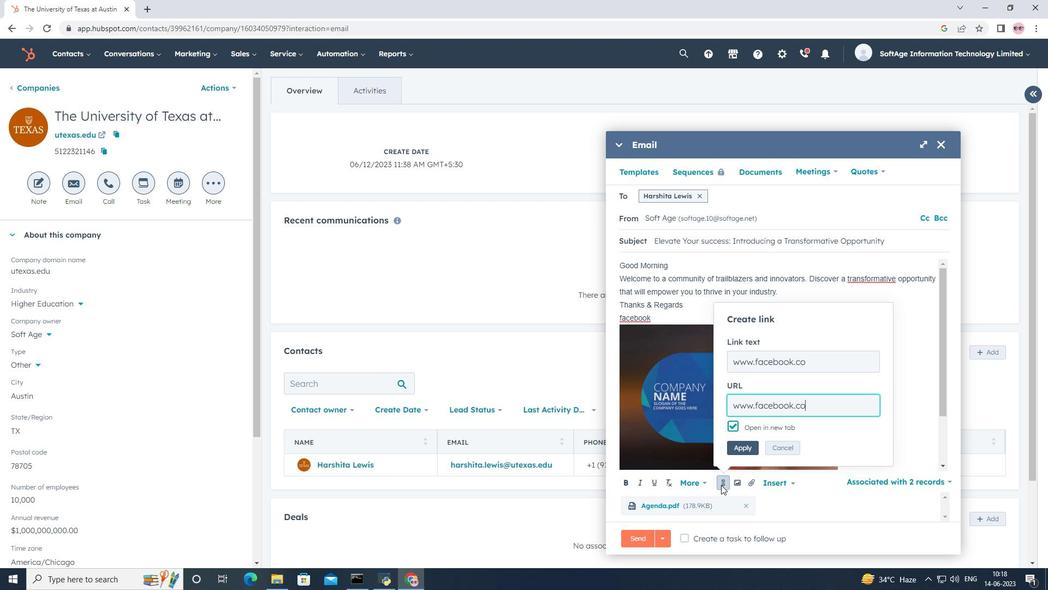 
Action: Mouse moved to (740, 452)
Screenshot: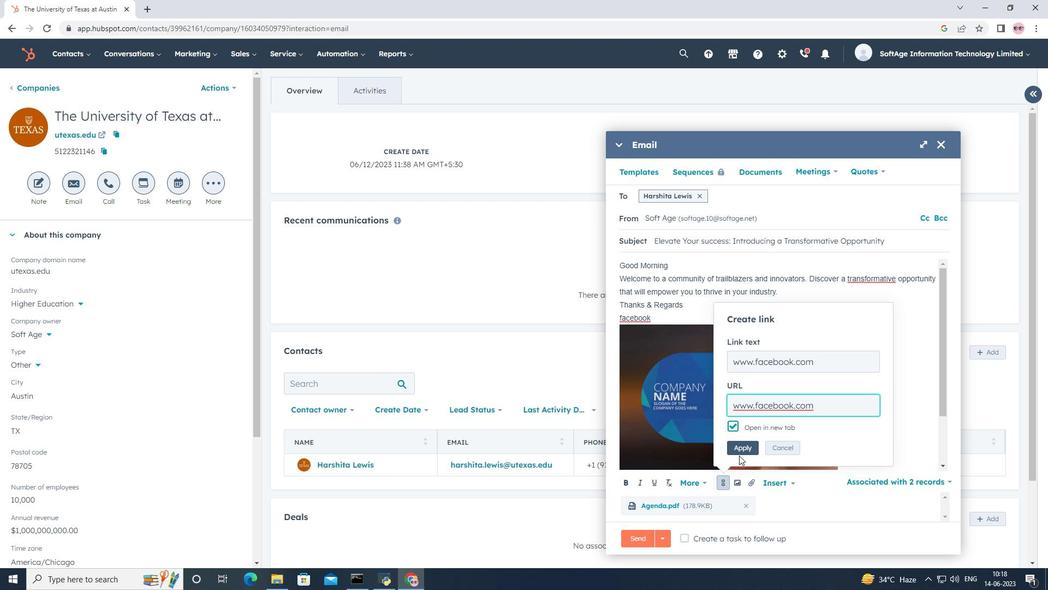 
Action: Mouse pressed left at (740, 452)
Screenshot: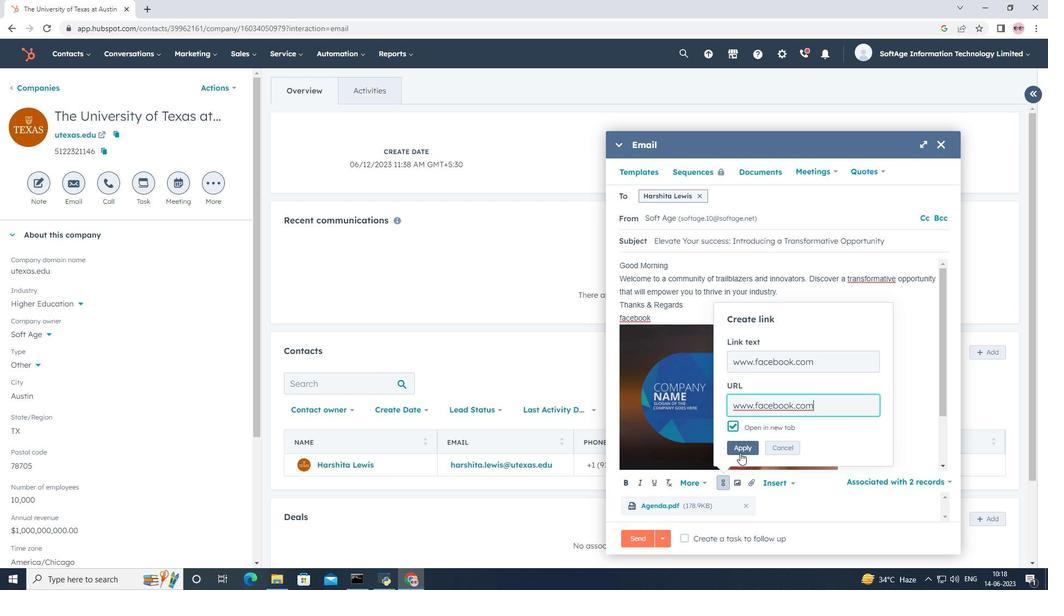 
Action: Mouse moved to (771, 499)
Screenshot: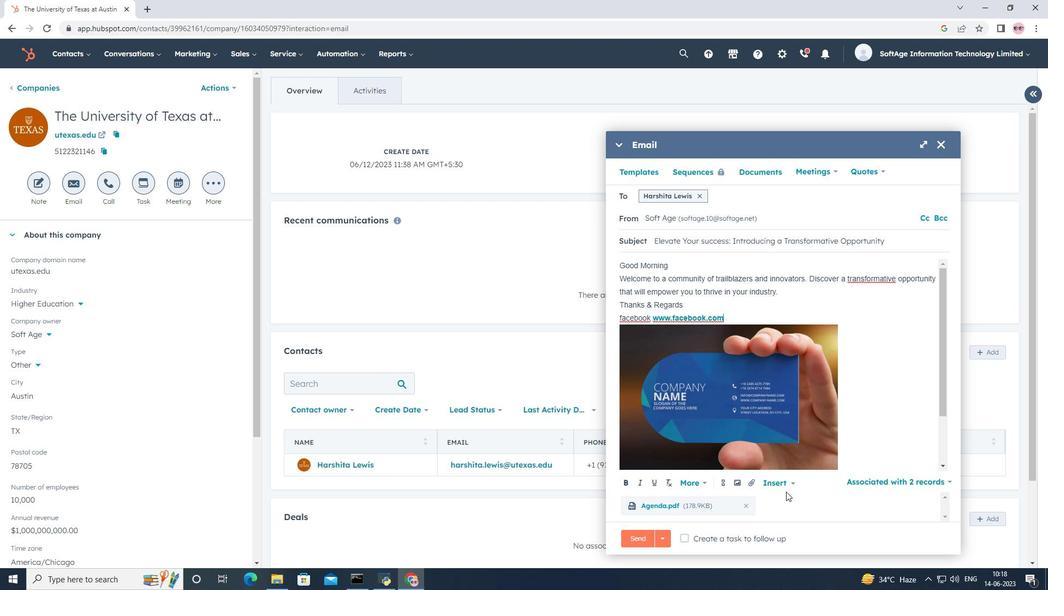 
Action: Mouse scrolled (771, 499) with delta (0, 0)
Screenshot: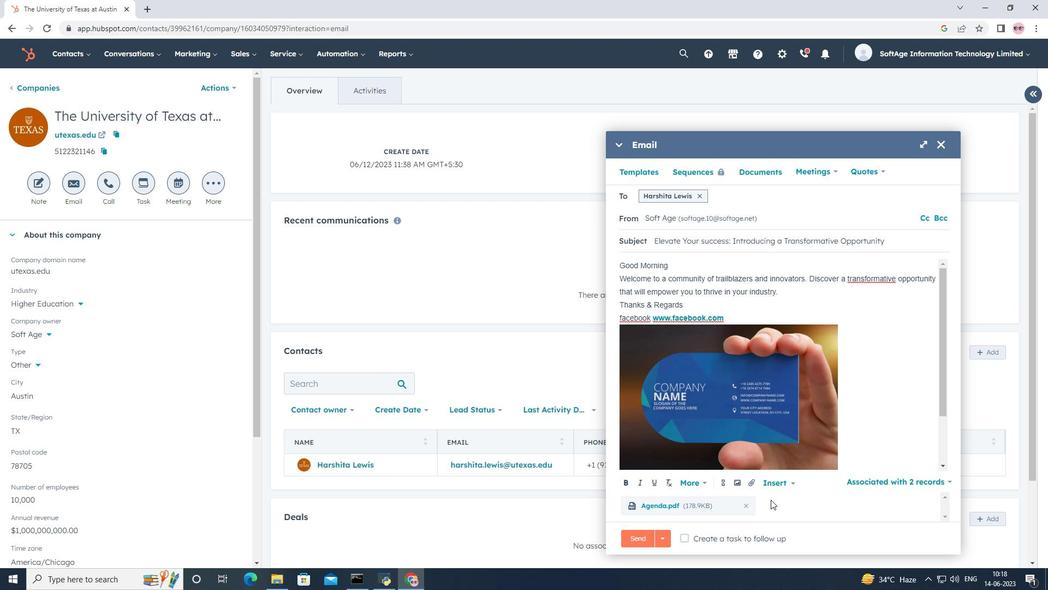 
Action: Mouse moved to (684, 538)
Screenshot: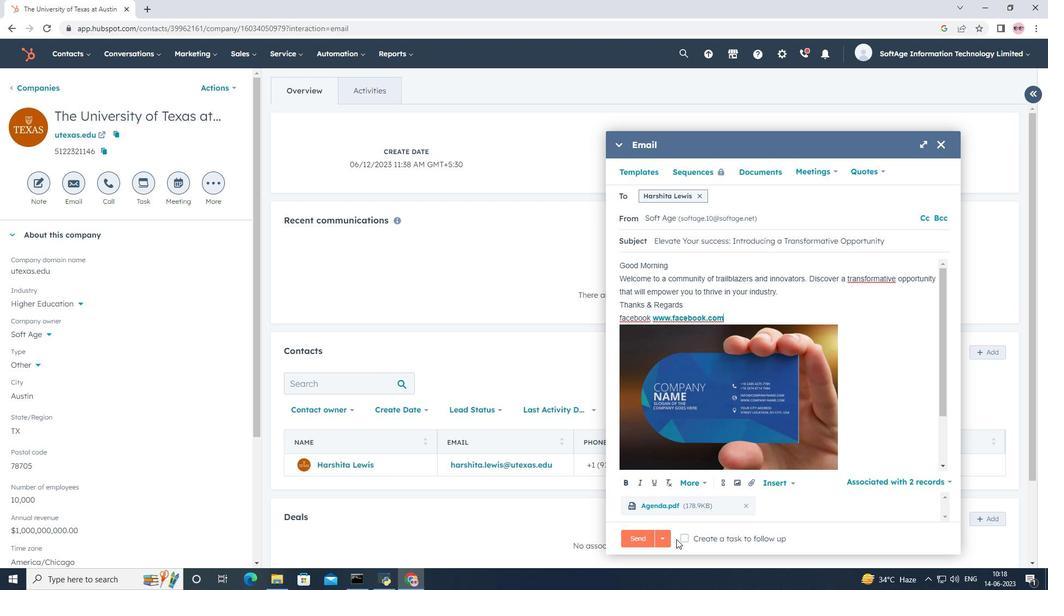 
Action: Mouse pressed left at (684, 538)
Screenshot: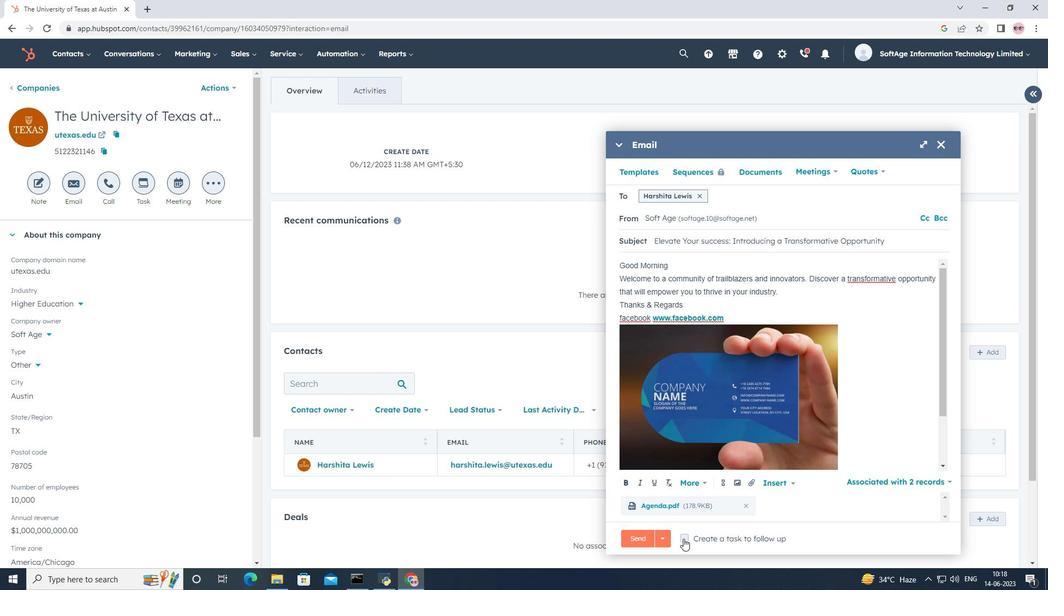 
Action: Mouse moved to (860, 537)
Screenshot: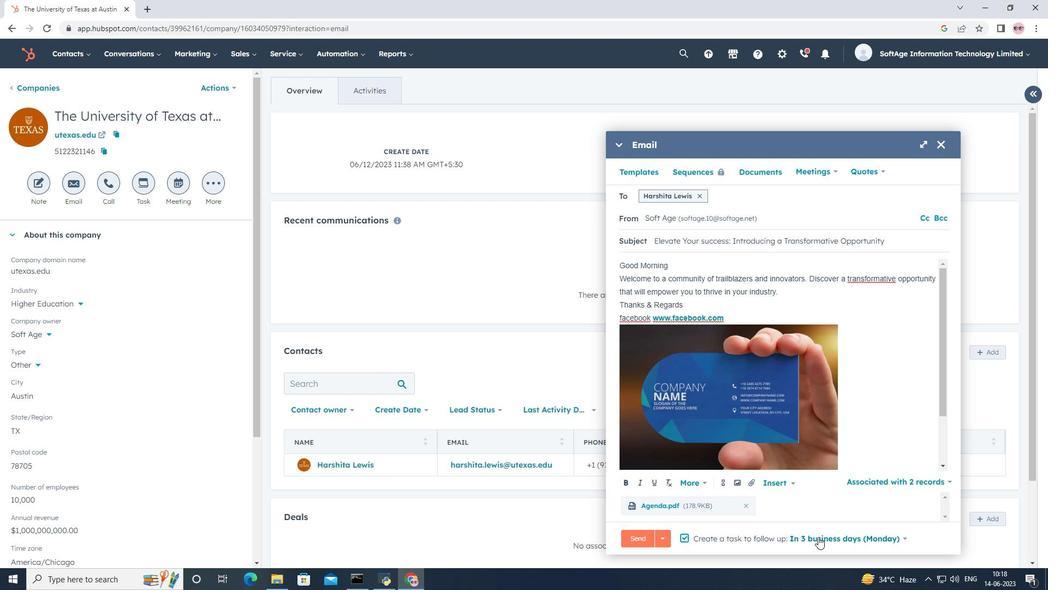 
Action: Mouse pressed left at (860, 537)
Screenshot: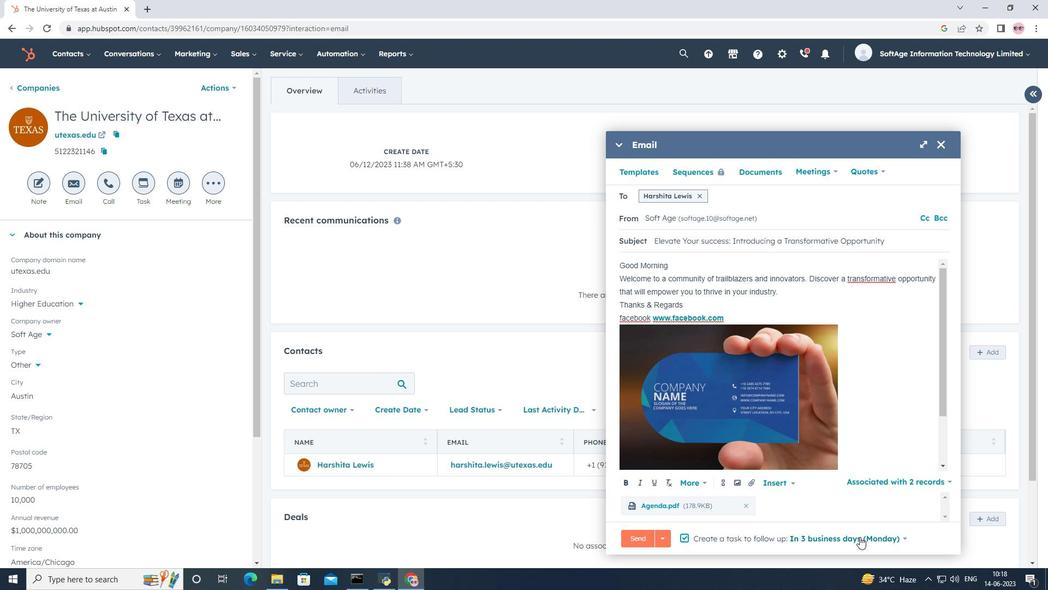 
Action: Mouse moved to (849, 411)
Screenshot: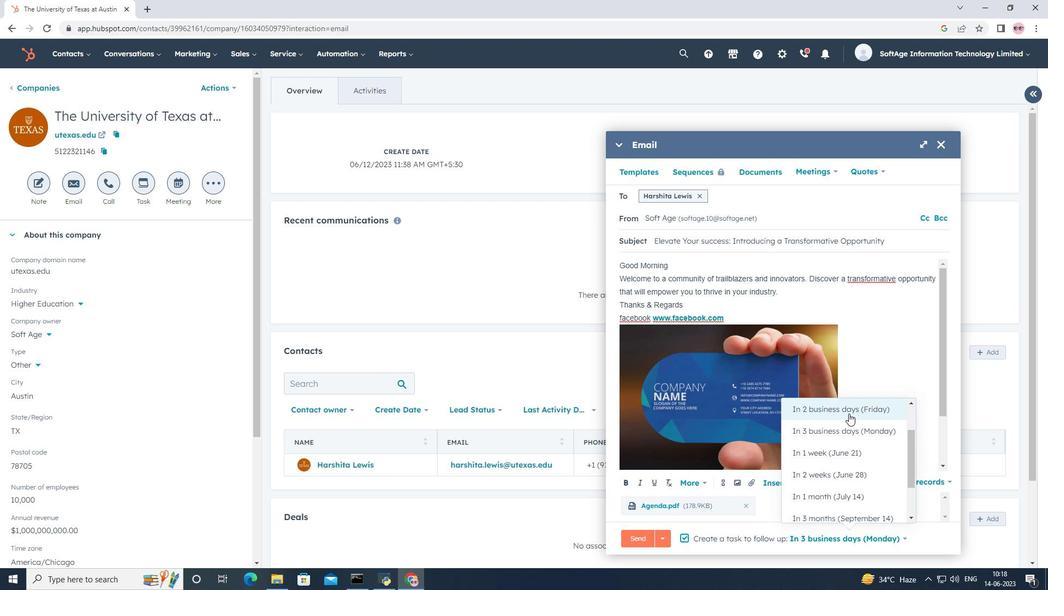 
Action: Mouse pressed left at (849, 411)
Screenshot: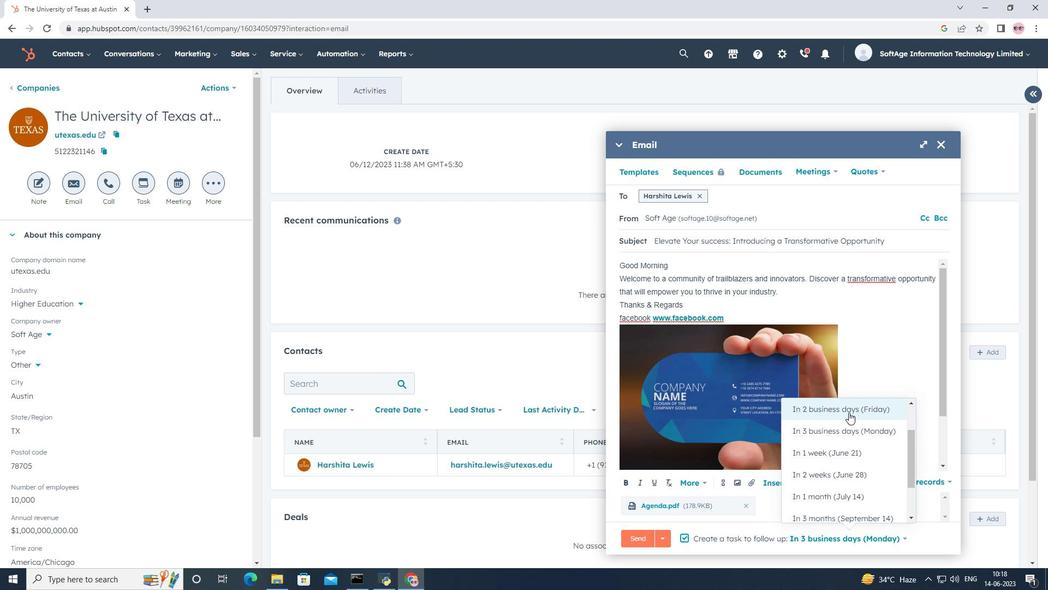 
Action: Mouse moved to (701, 199)
Screenshot: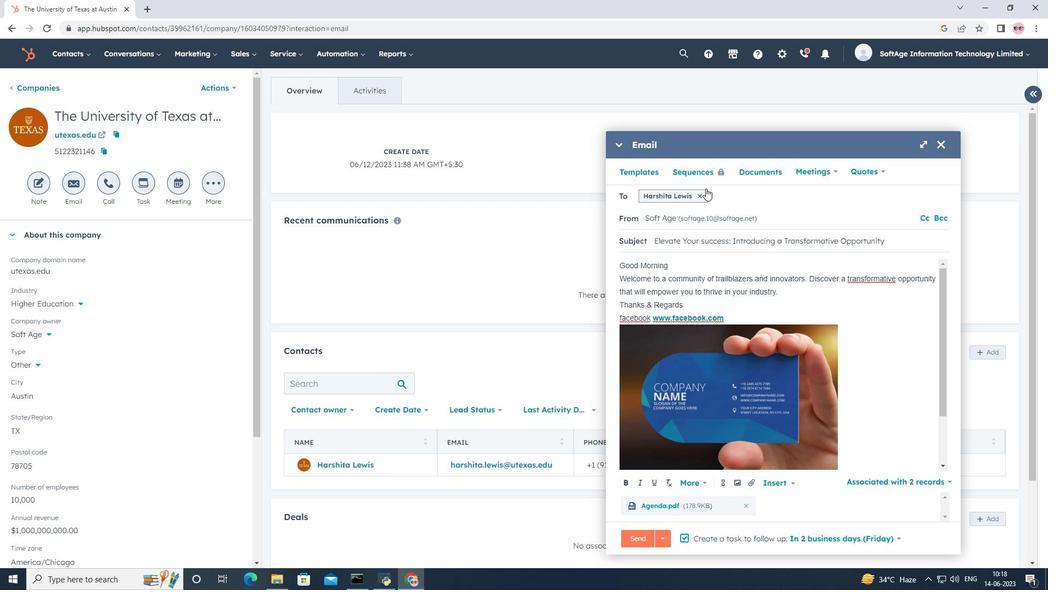 
Action: Mouse pressed left at (701, 199)
Screenshot: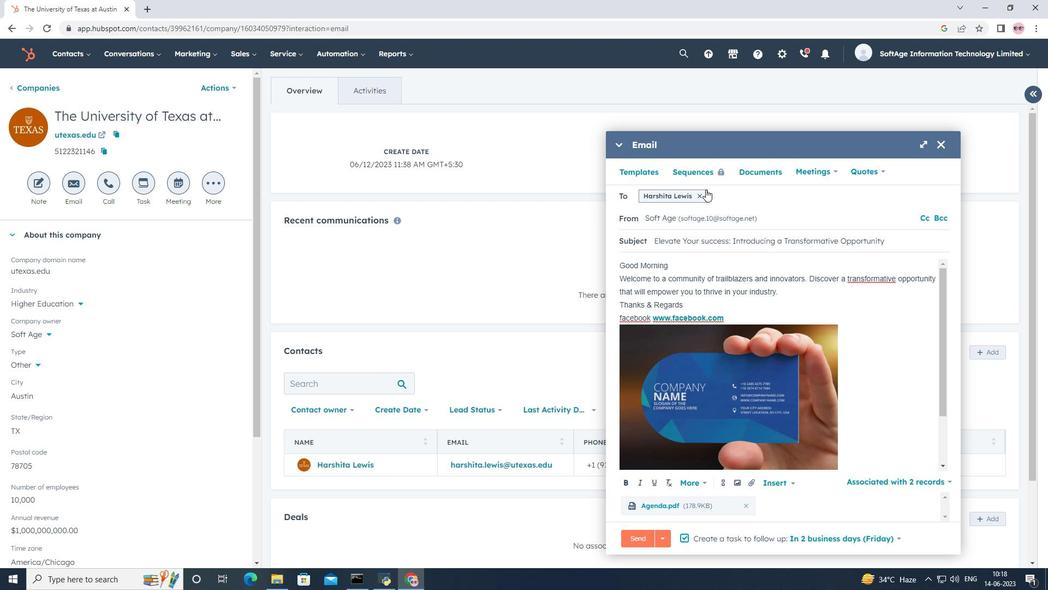 
Action: Mouse pressed left at (701, 199)
Screenshot: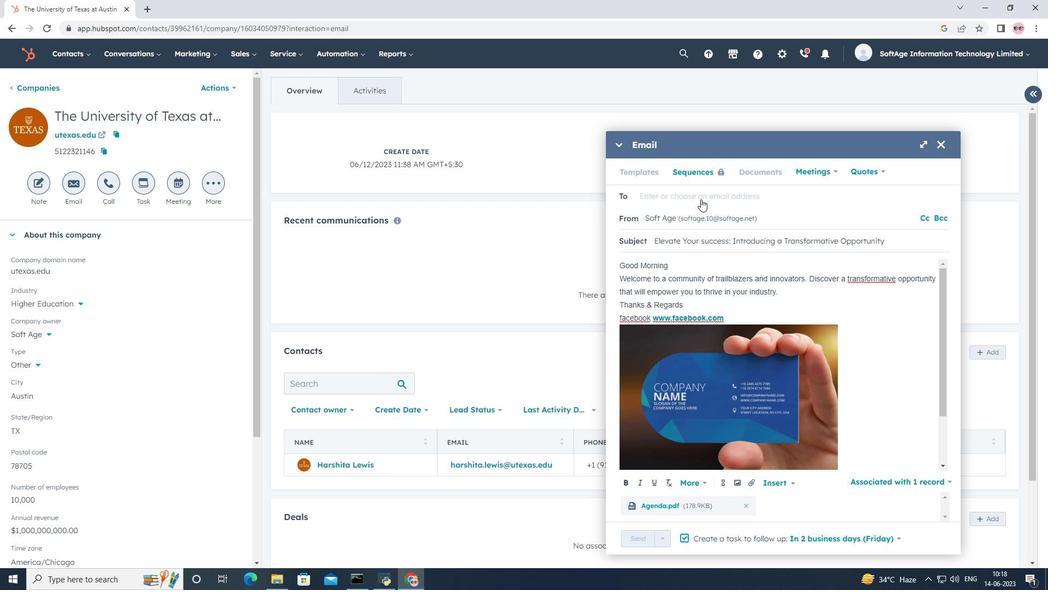 
Action: Mouse moved to (754, 224)
Screenshot: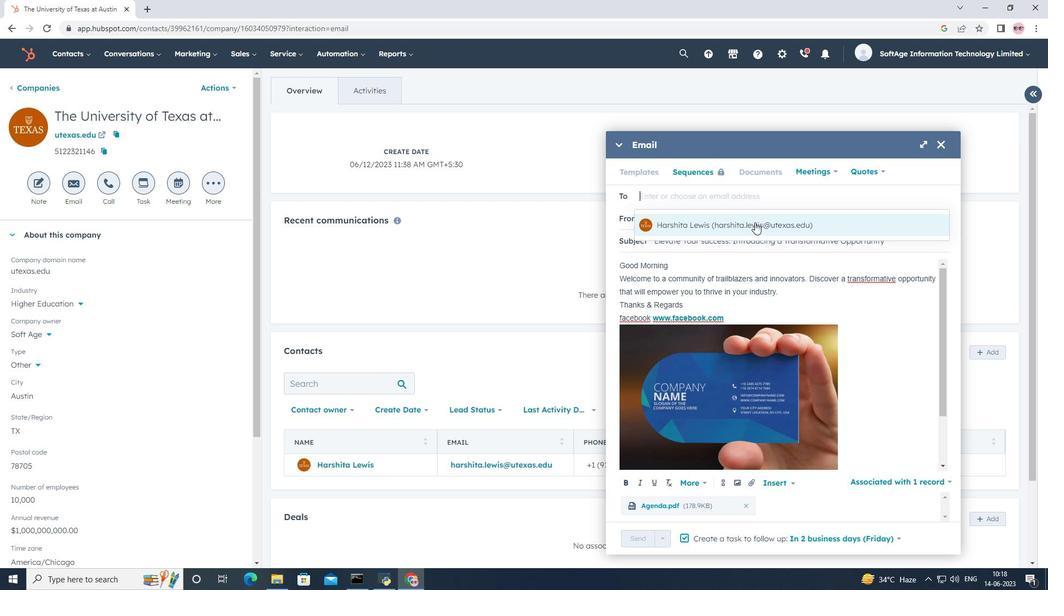 
Action: Mouse pressed left at (754, 224)
Screenshot: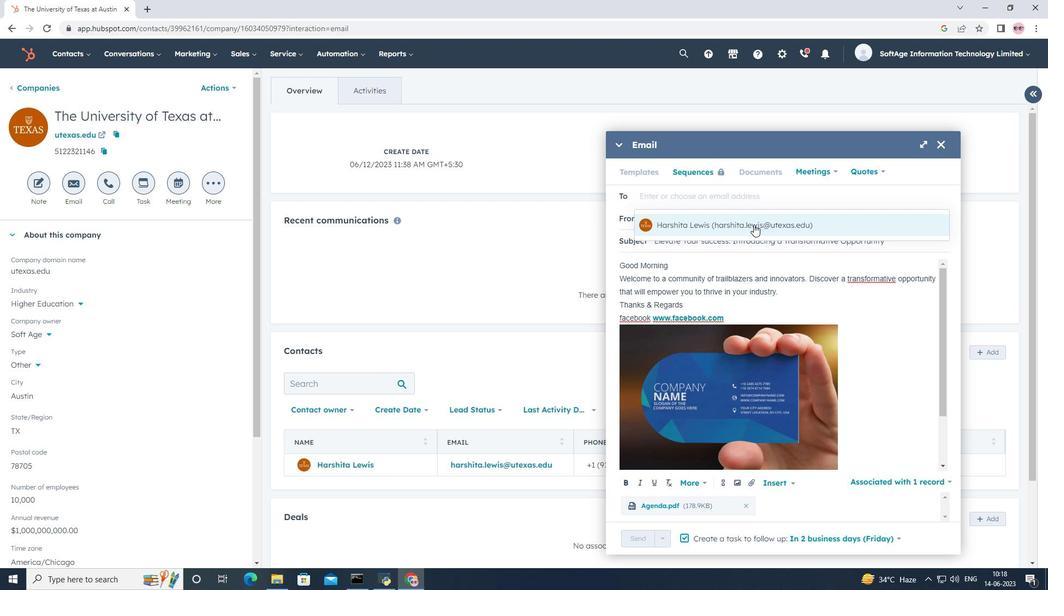 
Action: Mouse moved to (747, 210)
Screenshot: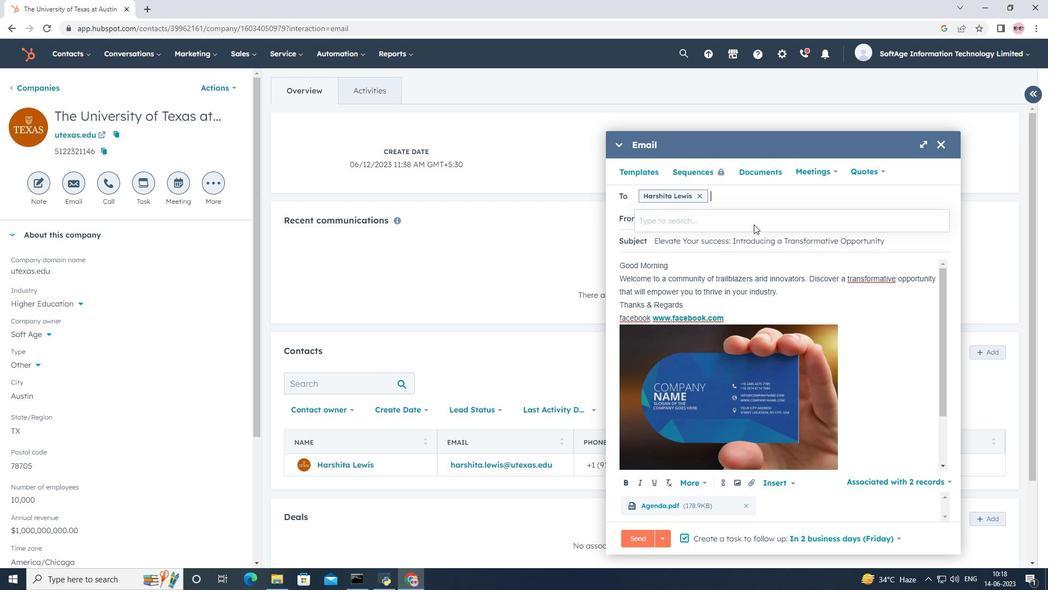 
Action: Mouse scrolled (747, 209) with delta (0, 0)
Screenshot: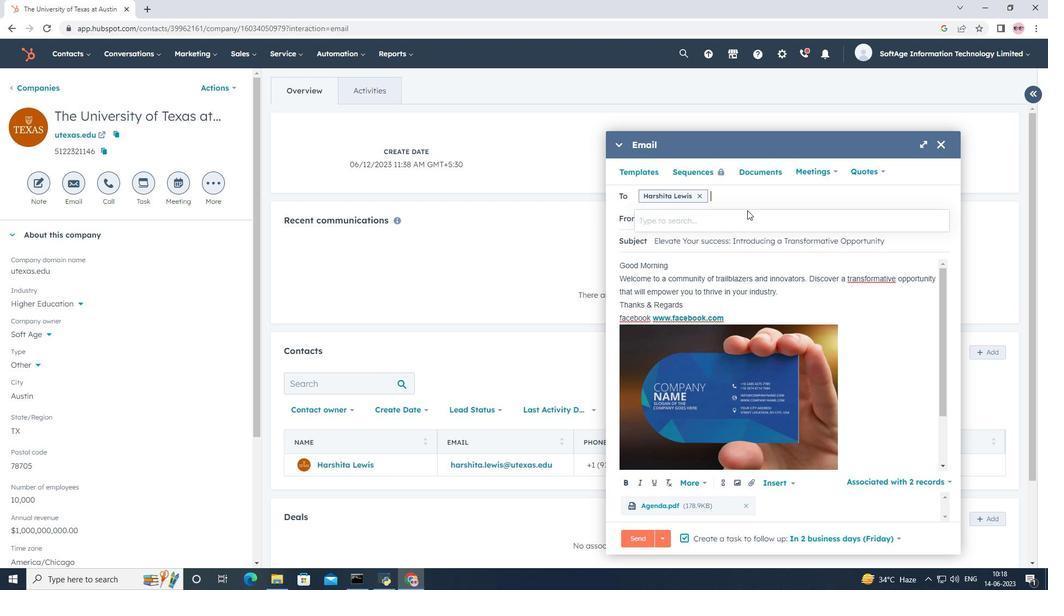 
Action: Mouse scrolled (747, 209) with delta (0, 0)
Screenshot: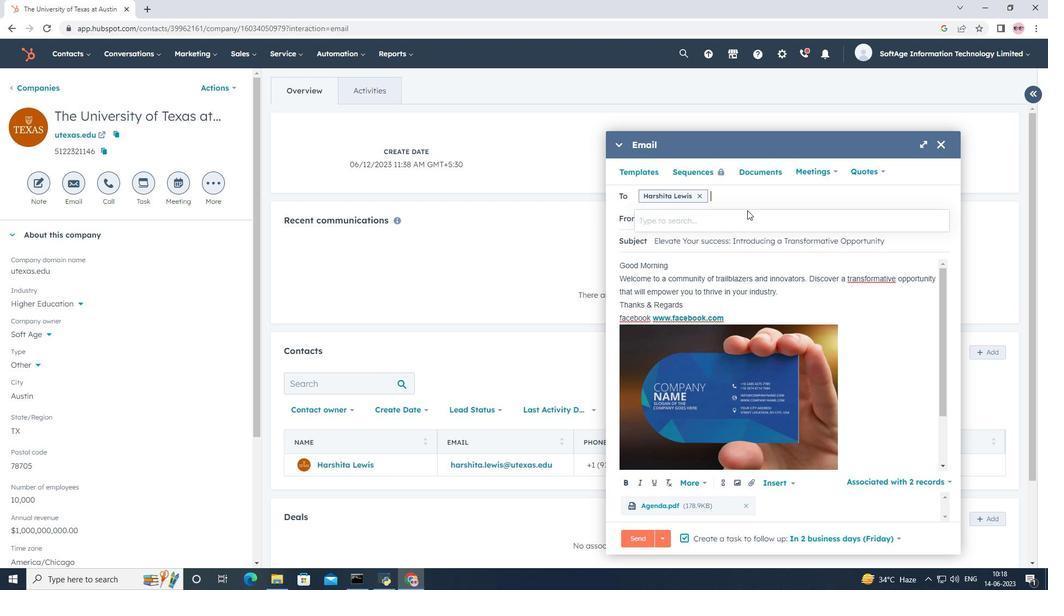 
Action: Mouse scrolled (747, 209) with delta (0, 0)
Screenshot: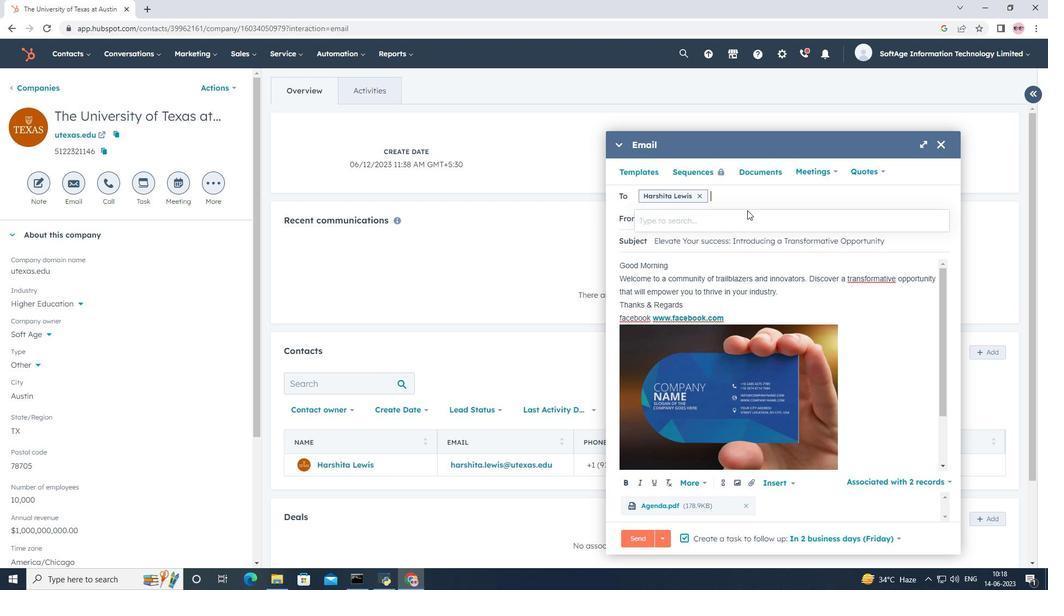 
Action: Mouse scrolled (747, 209) with delta (0, 0)
Screenshot: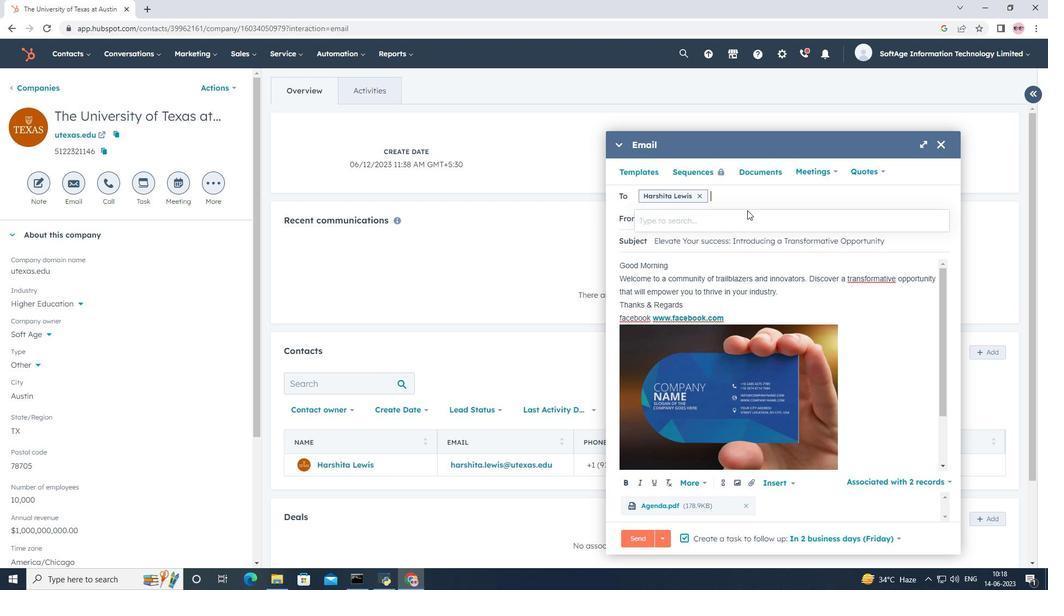 
Action: Mouse moved to (627, 540)
Screenshot: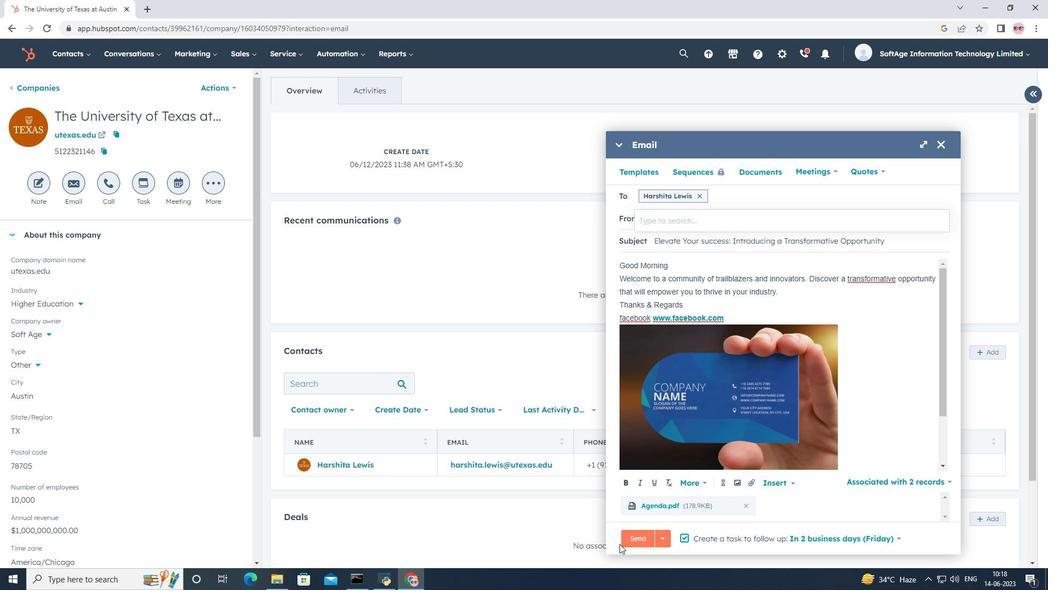
Action: Mouse pressed left at (627, 540)
Screenshot: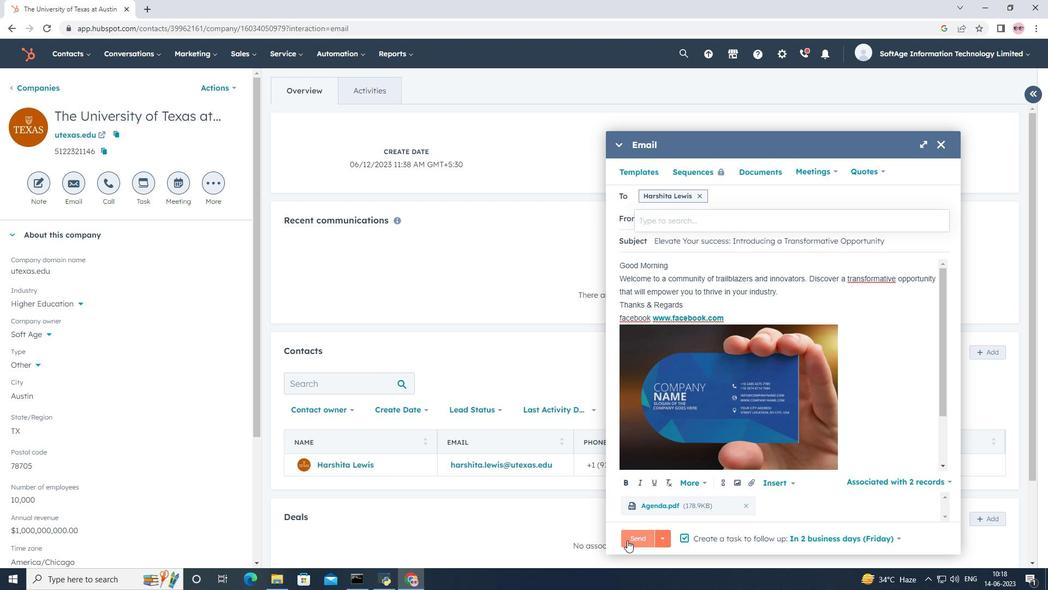 
Action: Mouse moved to (700, 275)
Screenshot: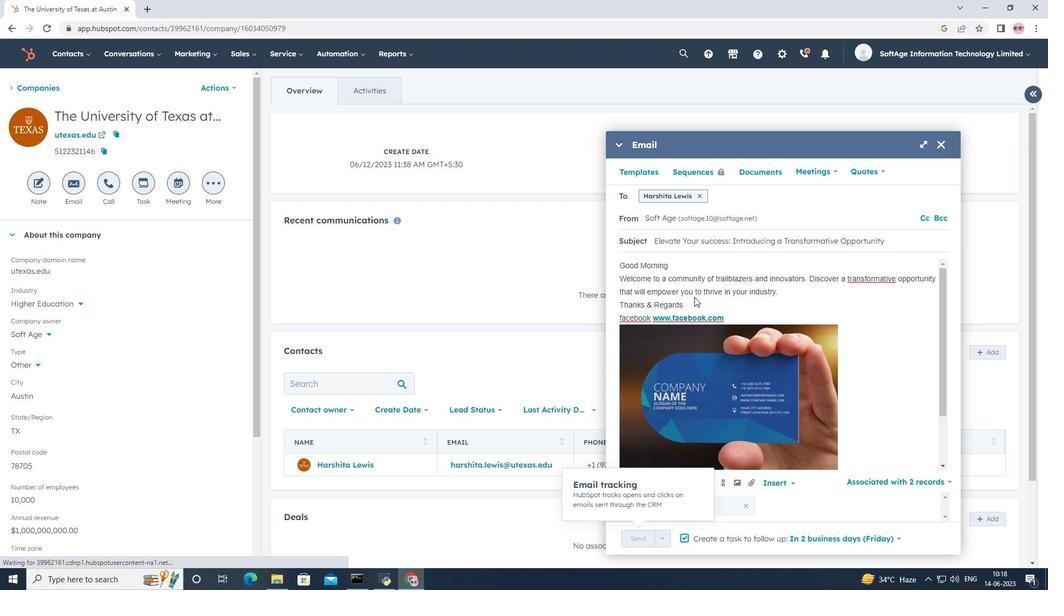 
